 Task: Find connections with filter location Tournai with filter topic #lawstudentswith filter profile language French with filter current company Vansh Consulting with filter school Delhi Public School - Bangalore South with filter industry Movies and Sound Recording with filter service category SupportTechnical Writing with filter keywords title Call Center Representative
Action: Mouse moved to (625, 110)
Screenshot: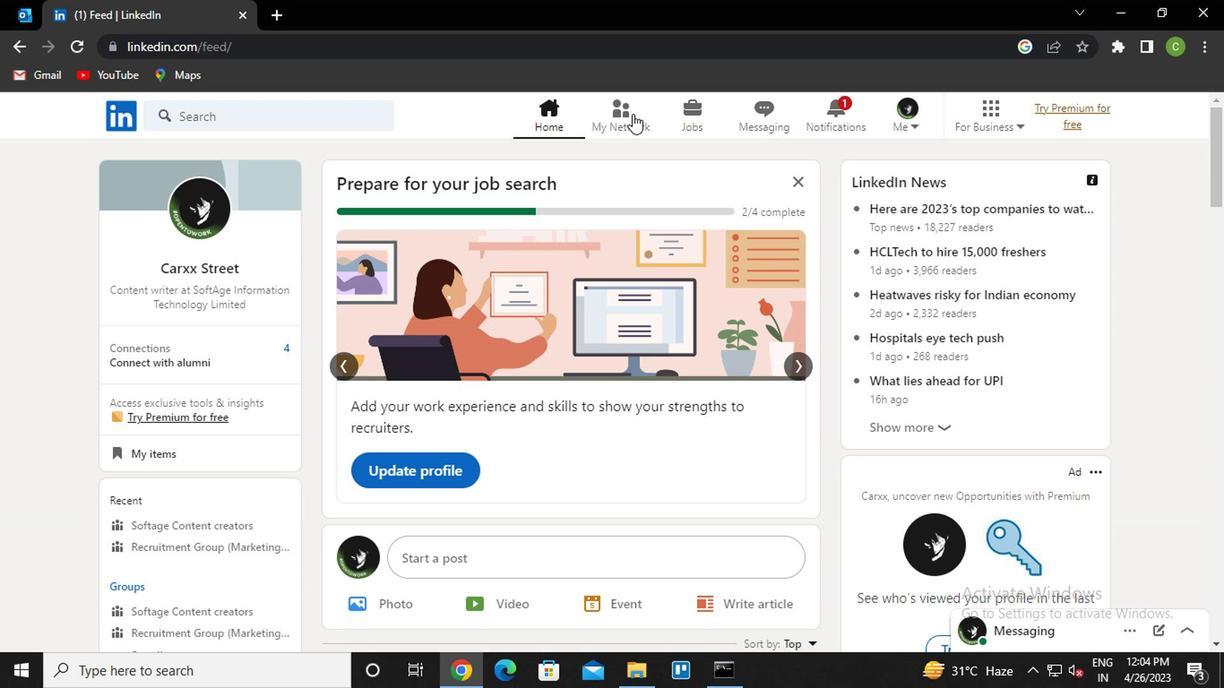 
Action: Mouse pressed left at (625, 110)
Screenshot: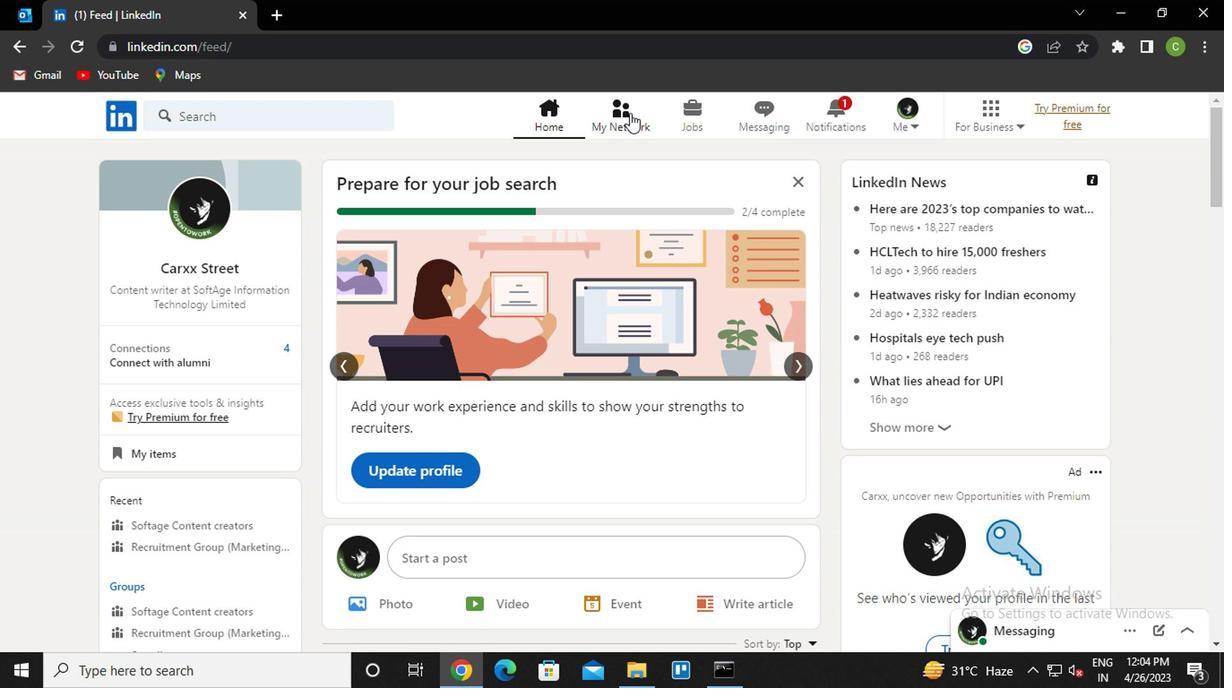 
Action: Mouse moved to (211, 215)
Screenshot: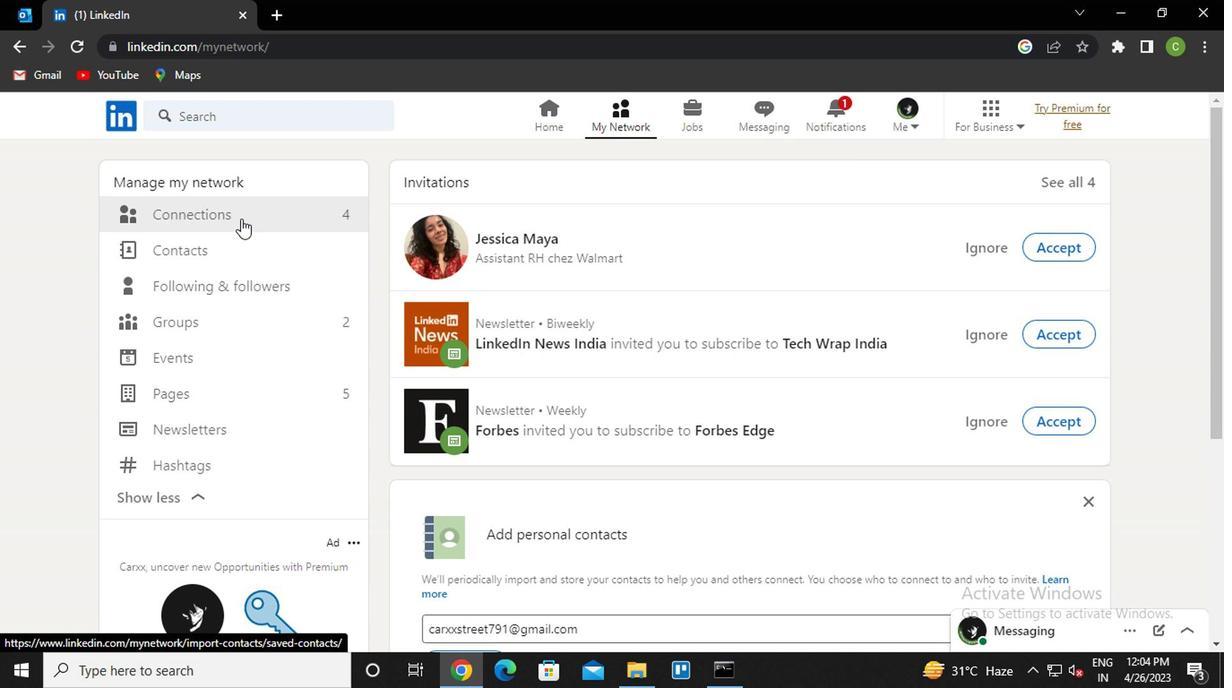 
Action: Mouse pressed left at (211, 215)
Screenshot: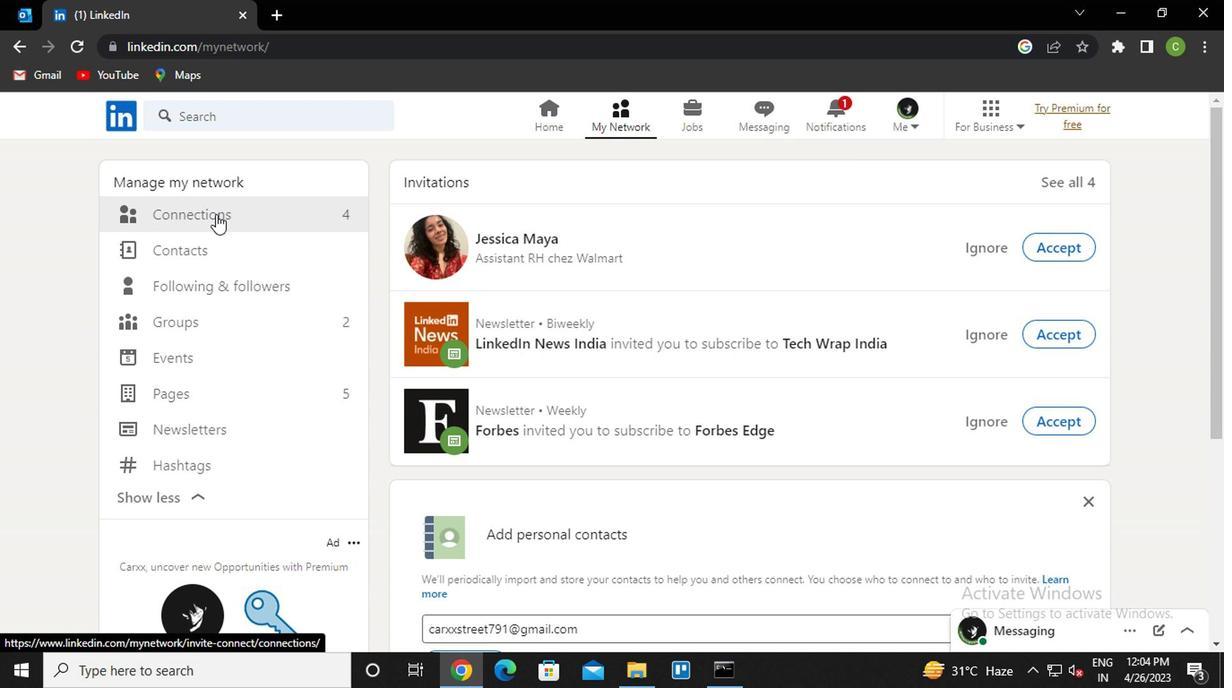 
Action: Mouse moved to (778, 211)
Screenshot: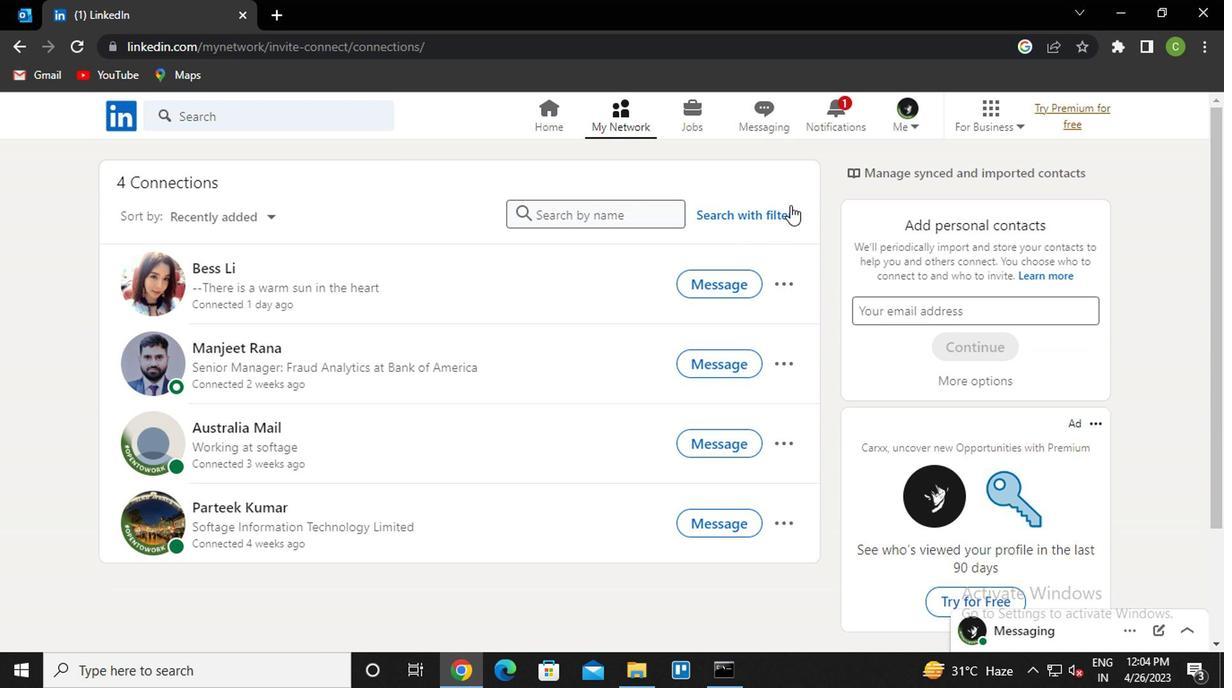
Action: Mouse pressed left at (778, 211)
Screenshot: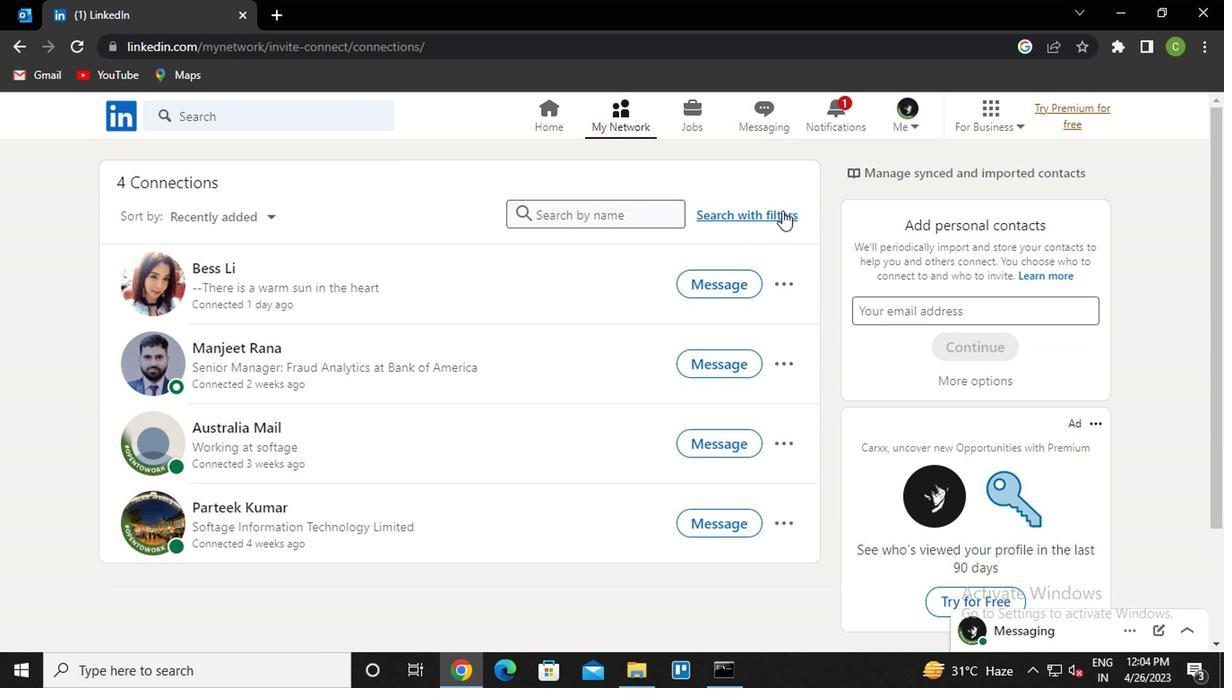 
Action: Mouse moved to (586, 167)
Screenshot: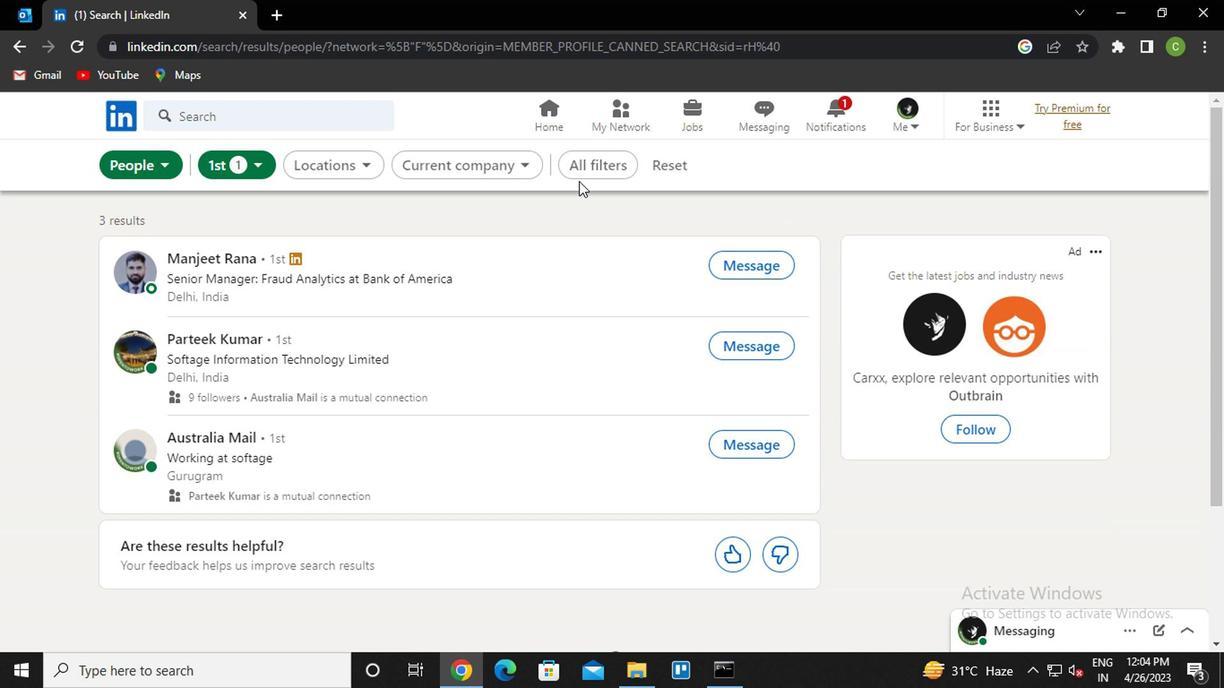 
Action: Mouse pressed left at (586, 167)
Screenshot: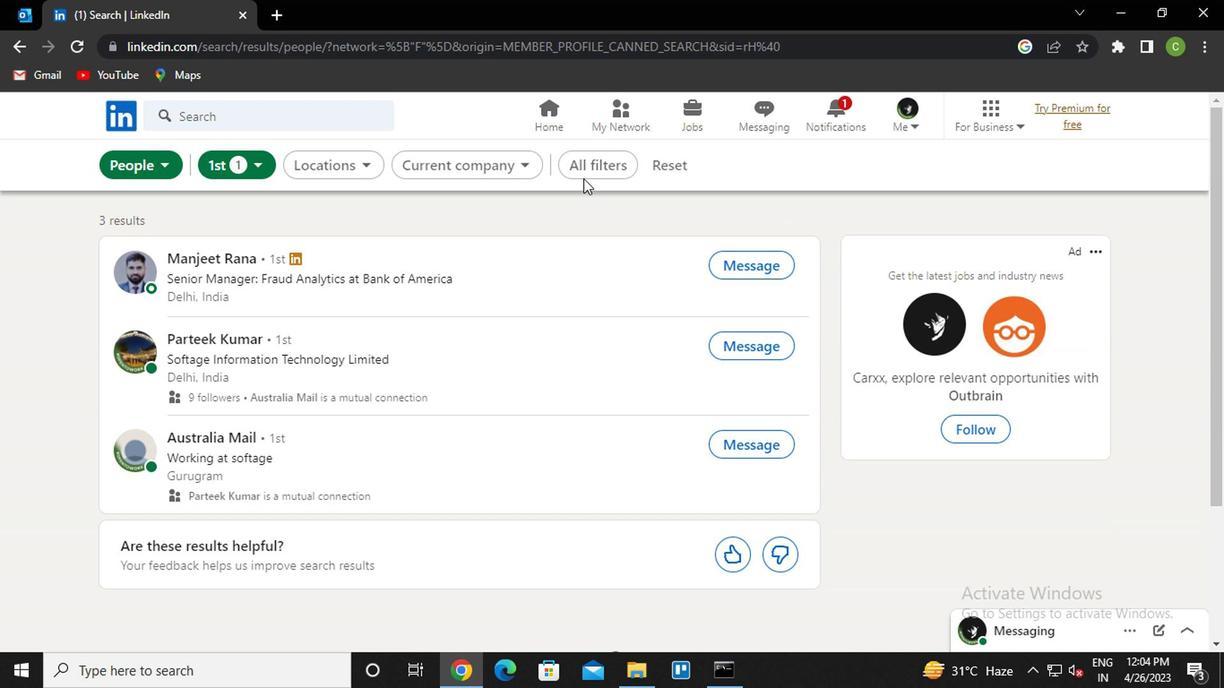 
Action: Mouse moved to (1030, 465)
Screenshot: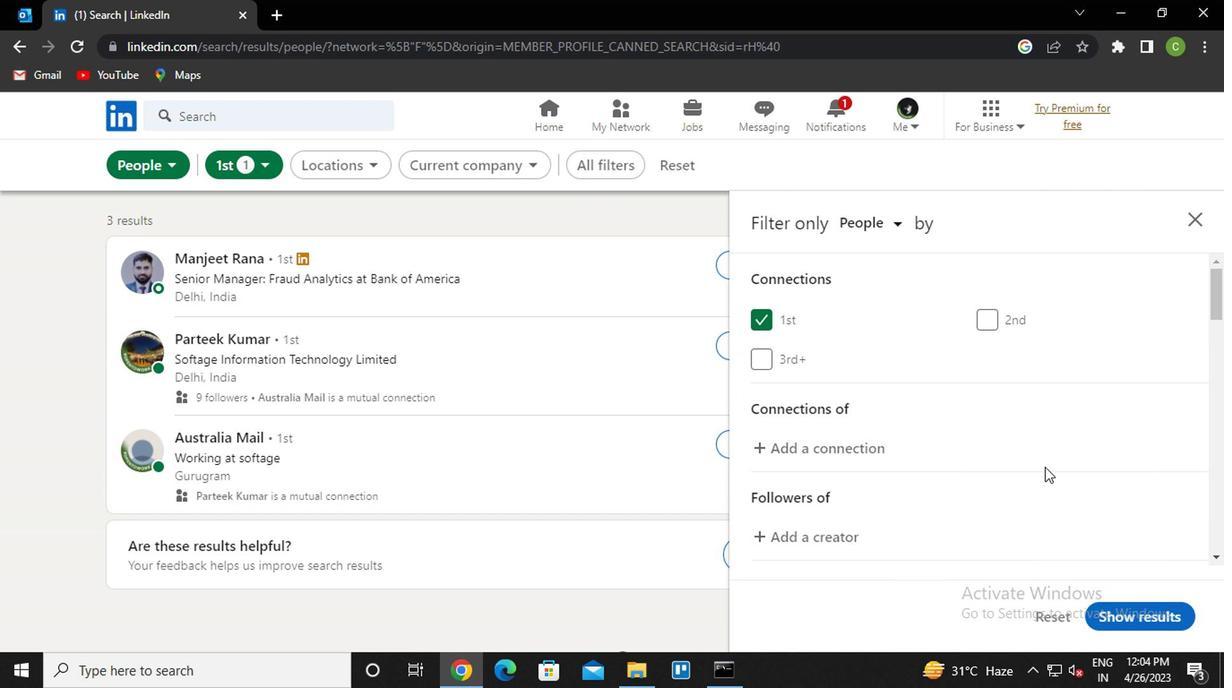 
Action: Mouse scrolled (1030, 464) with delta (0, 0)
Screenshot: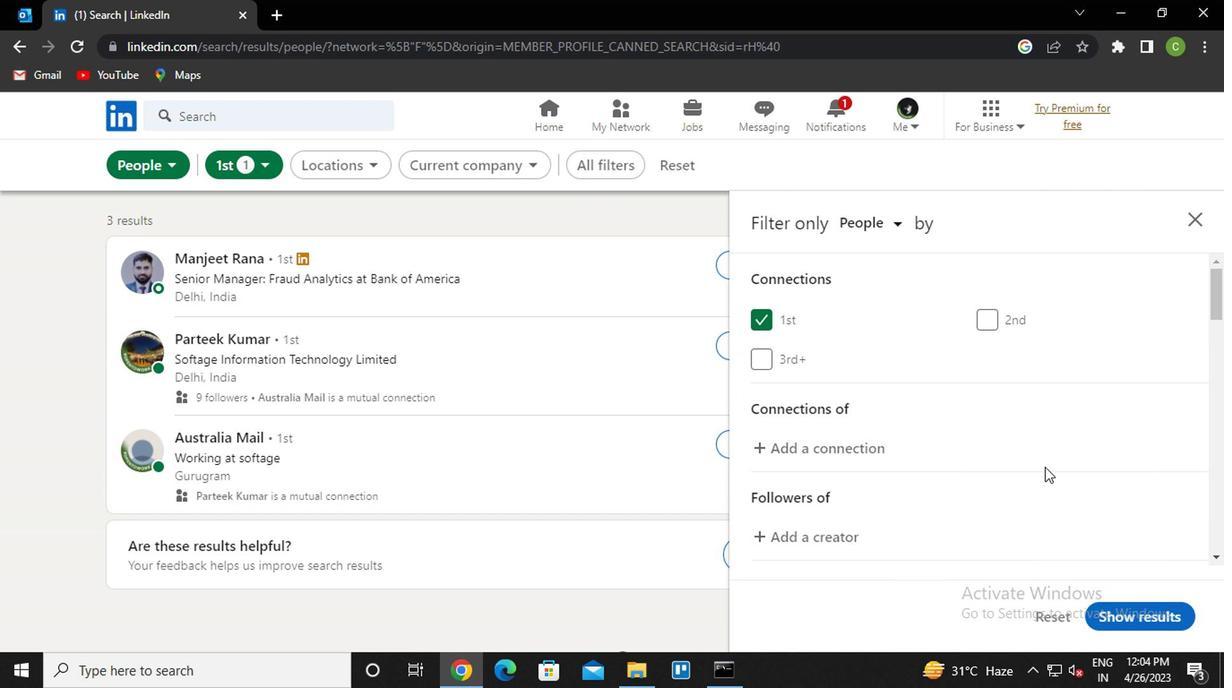 
Action: Mouse moved to (1028, 465)
Screenshot: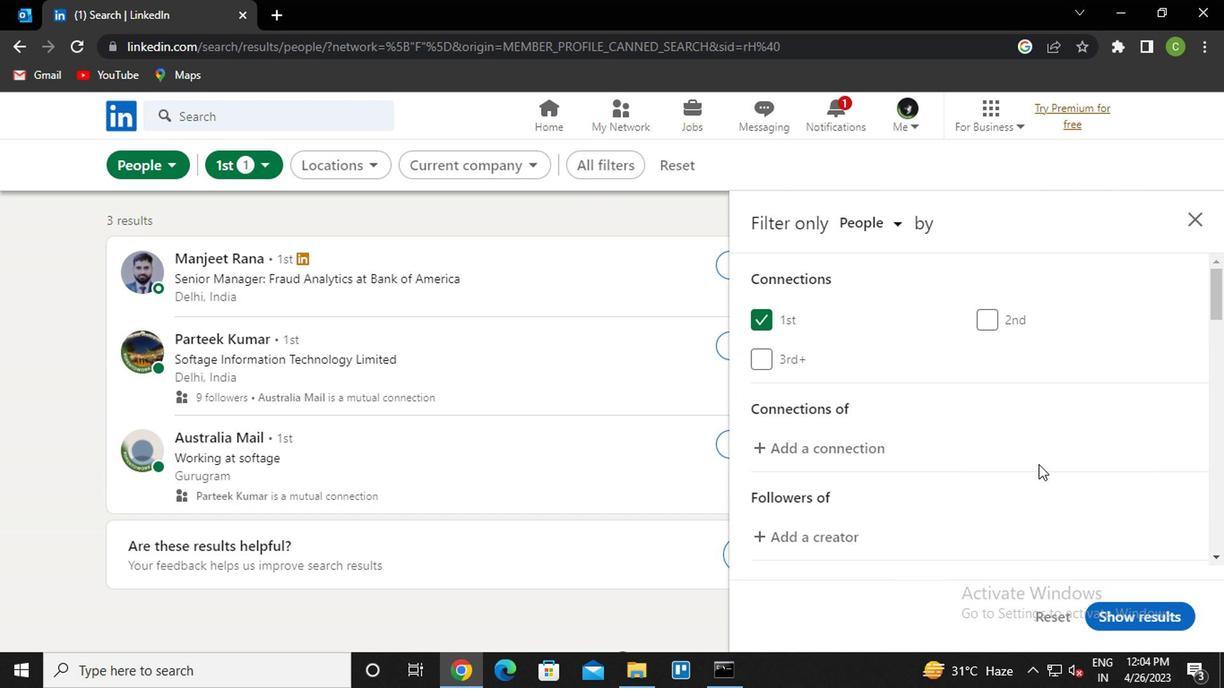 
Action: Mouse scrolled (1028, 464) with delta (0, 0)
Screenshot: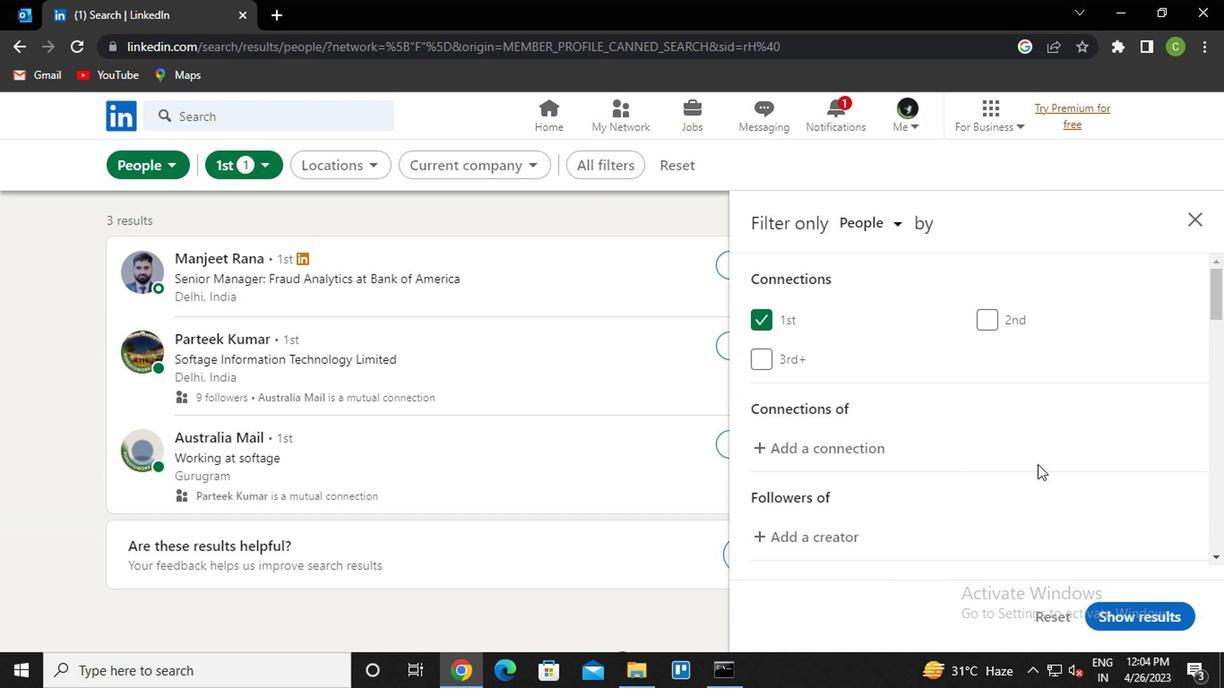 
Action: Mouse moved to (1021, 484)
Screenshot: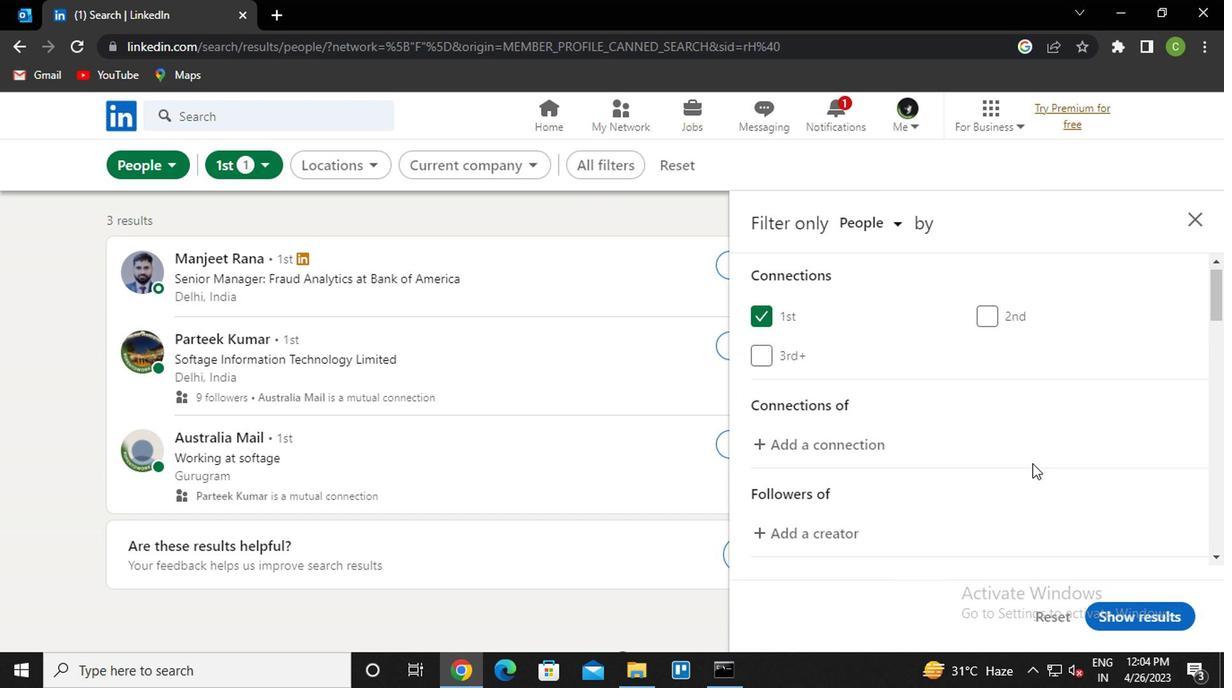 
Action: Mouse scrolled (1021, 482) with delta (0, -1)
Screenshot: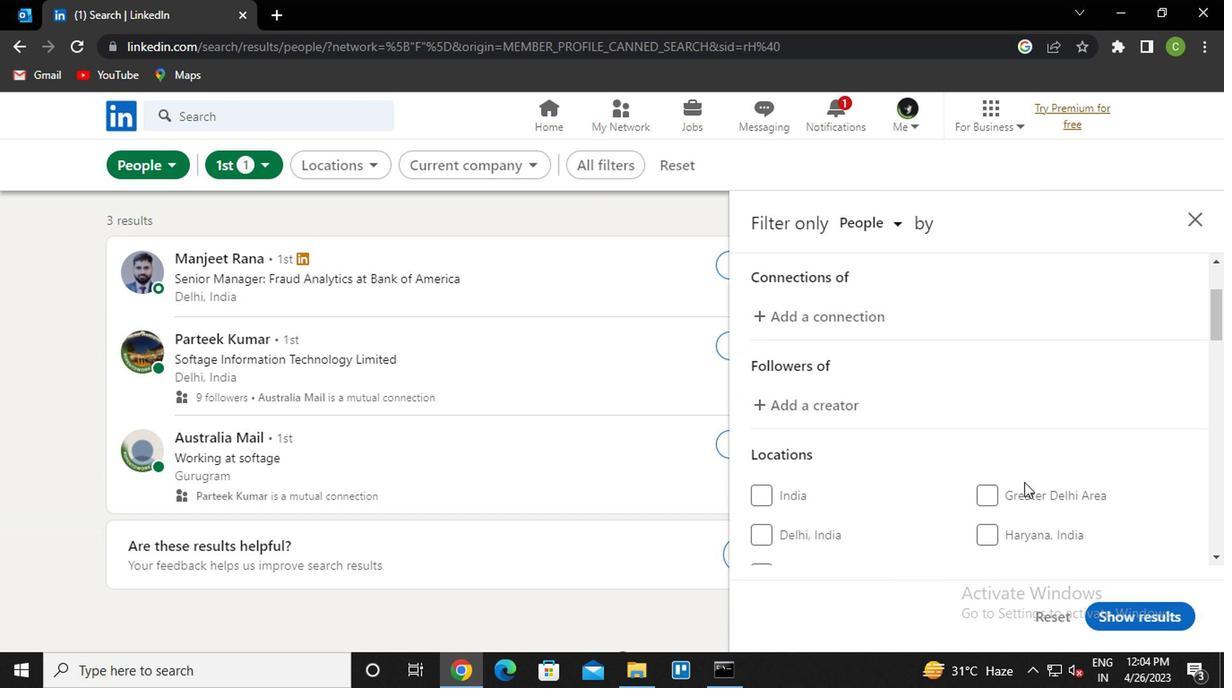 
Action: Mouse moved to (1039, 442)
Screenshot: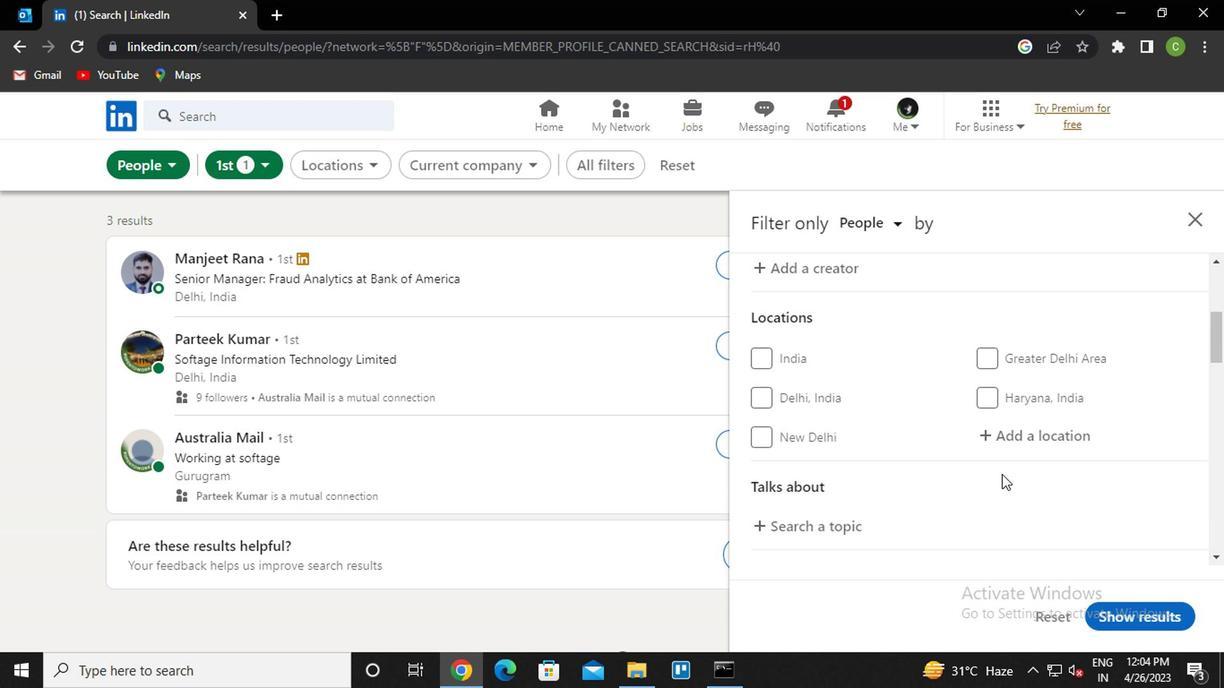 
Action: Mouse pressed left at (1039, 442)
Screenshot: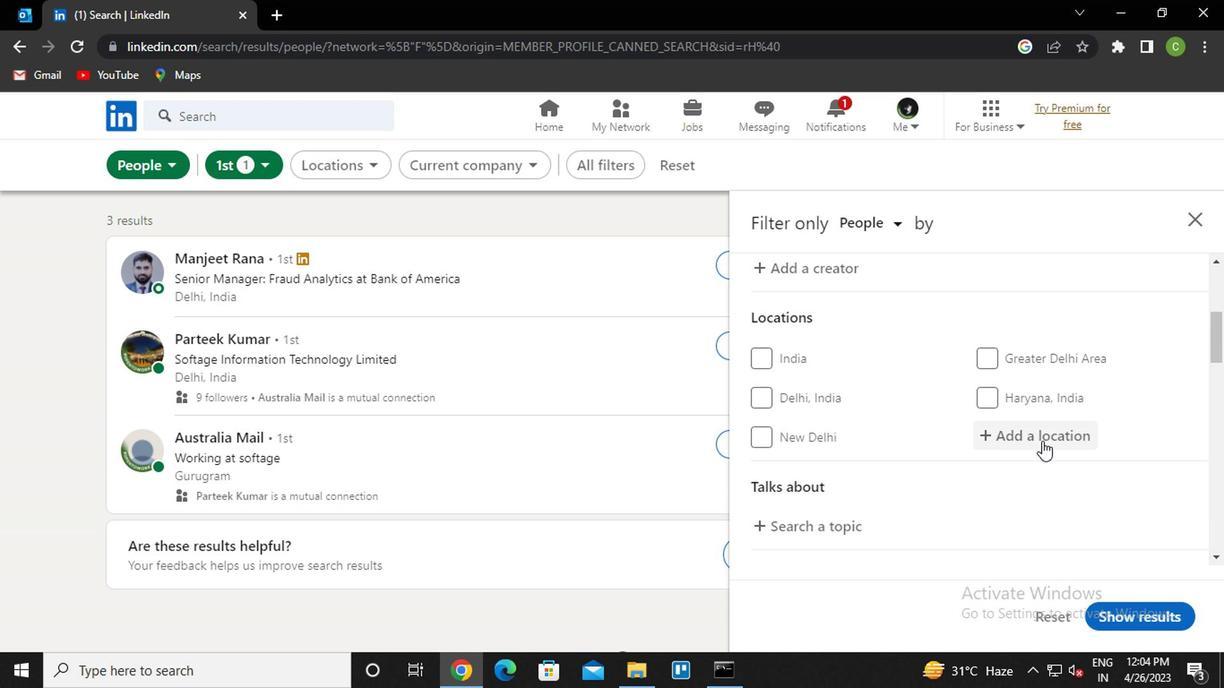
Action: Mouse moved to (1039, 442)
Screenshot: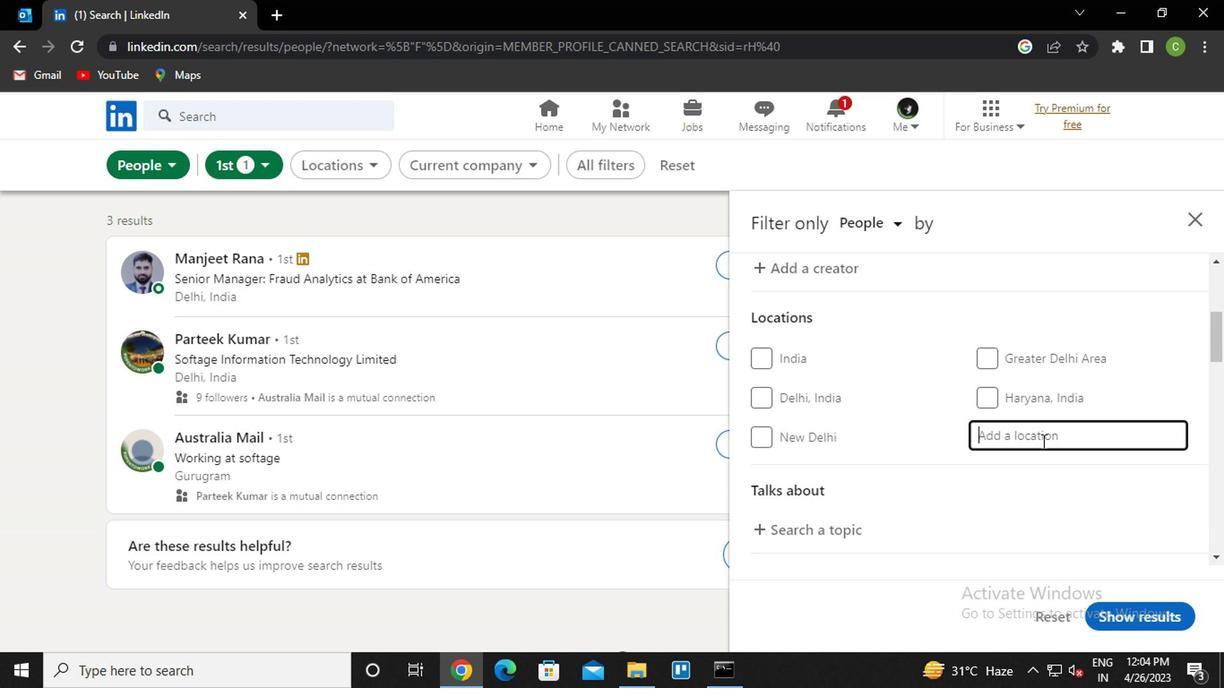 
Action: Key pressed t<Key.caps_lock>ournai<Key.down><Key.enter>
Screenshot: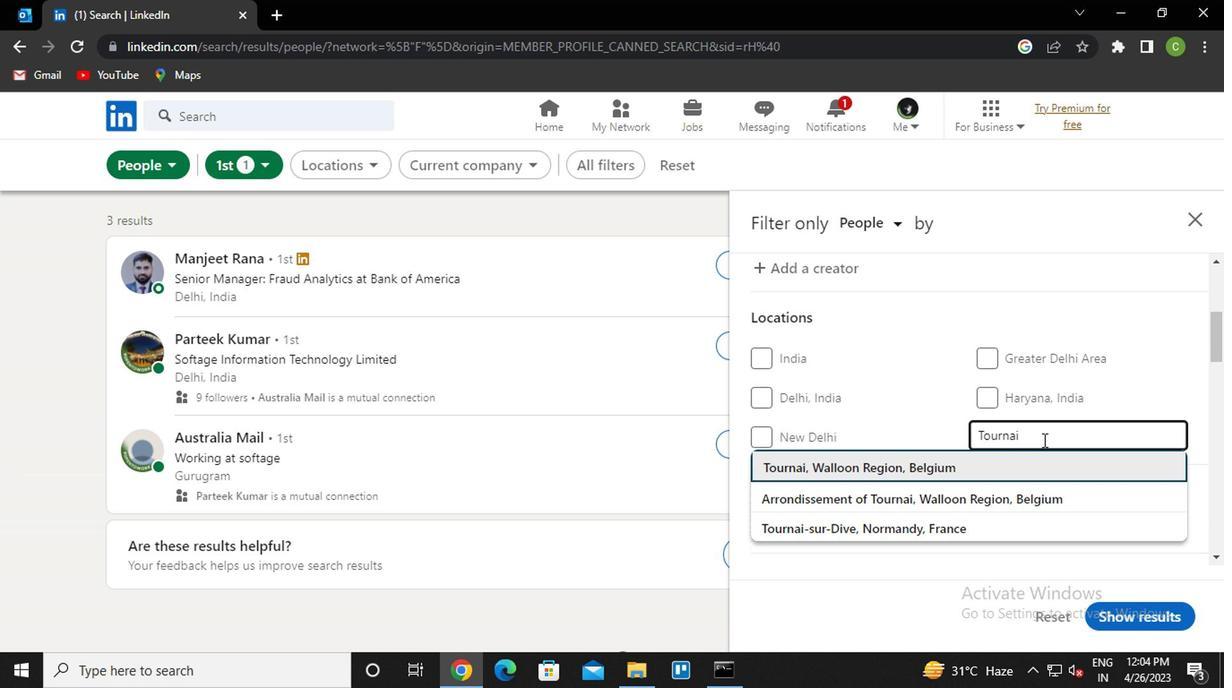 
Action: Mouse moved to (1034, 444)
Screenshot: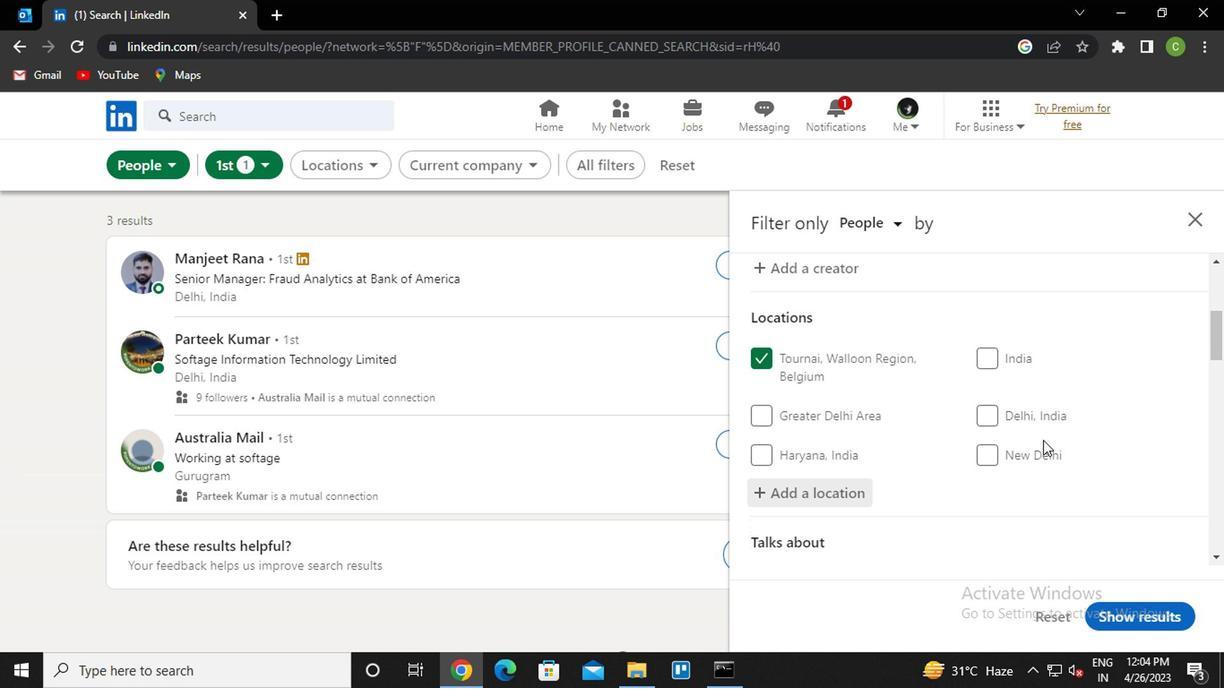 
Action: Mouse scrolled (1034, 443) with delta (0, -1)
Screenshot: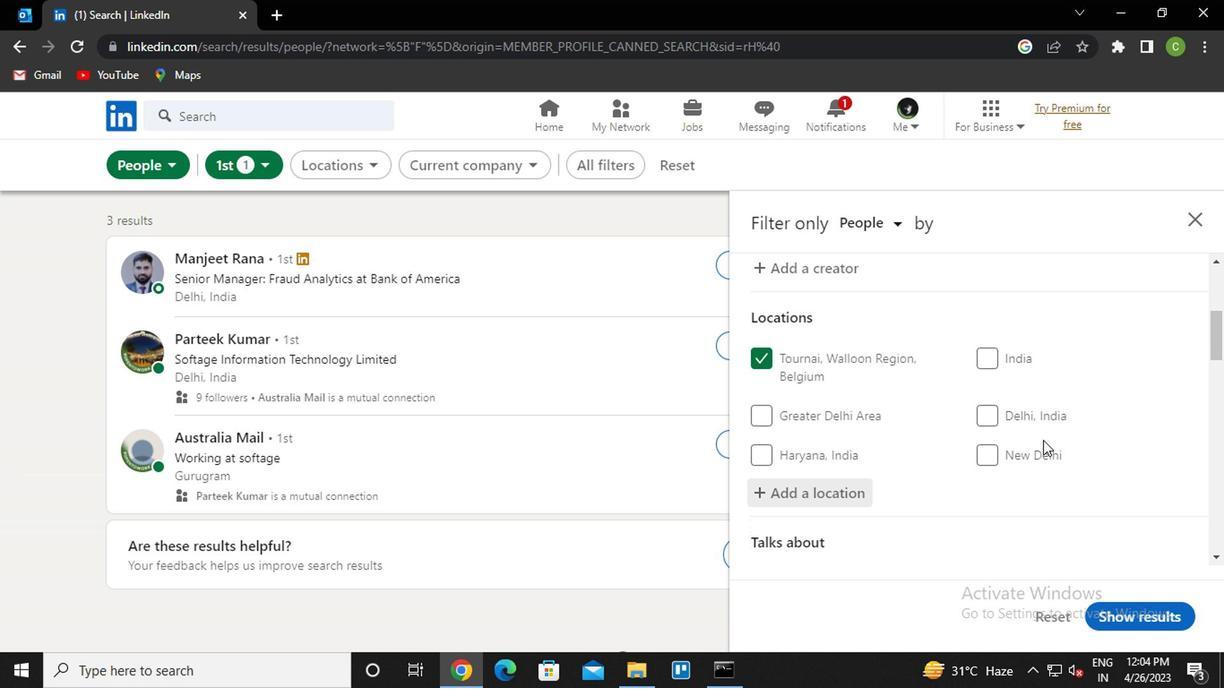 
Action: Mouse scrolled (1034, 443) with delta (0, -1)
Screenshot: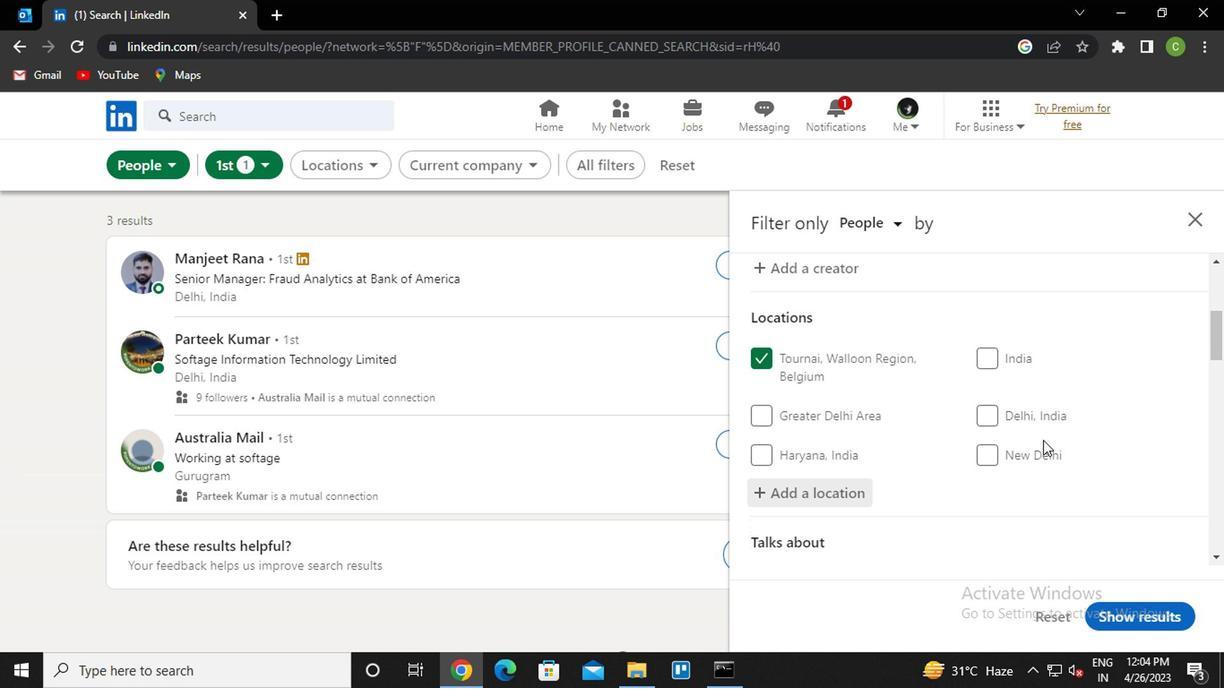 
Action: Mouse moved to (1033, 445)
Screenshot: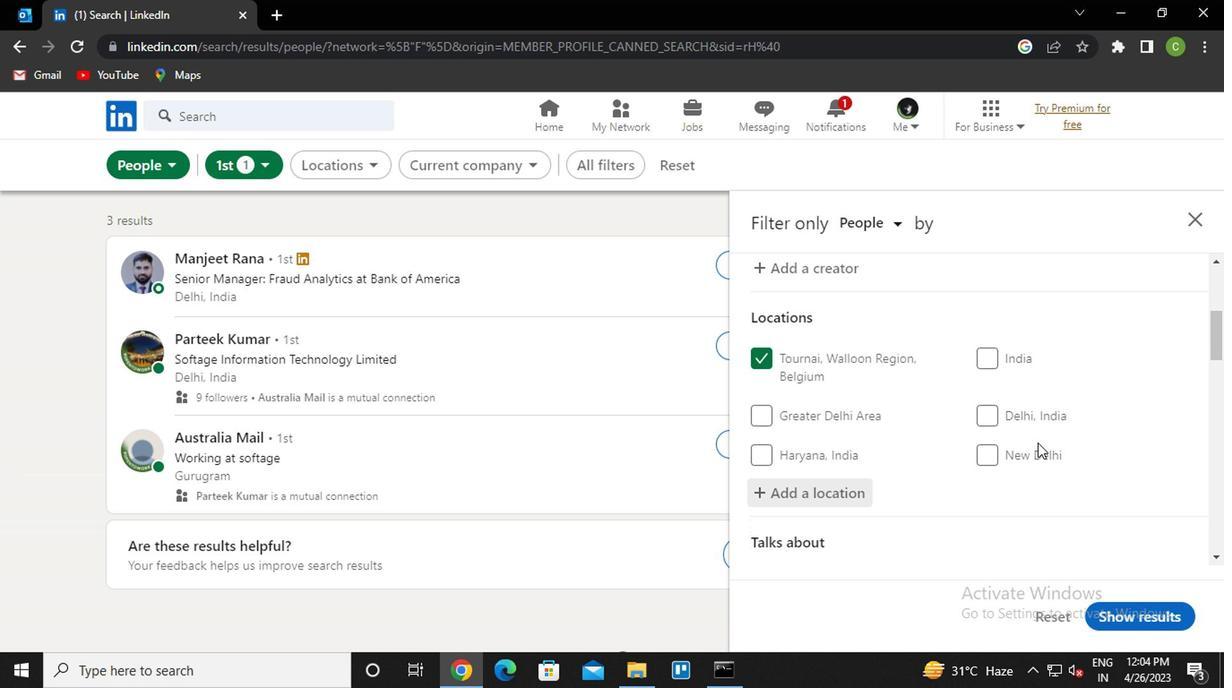 
Action: Mouse scrolled (1033, 444) with delta (0, 0)
Screenshot: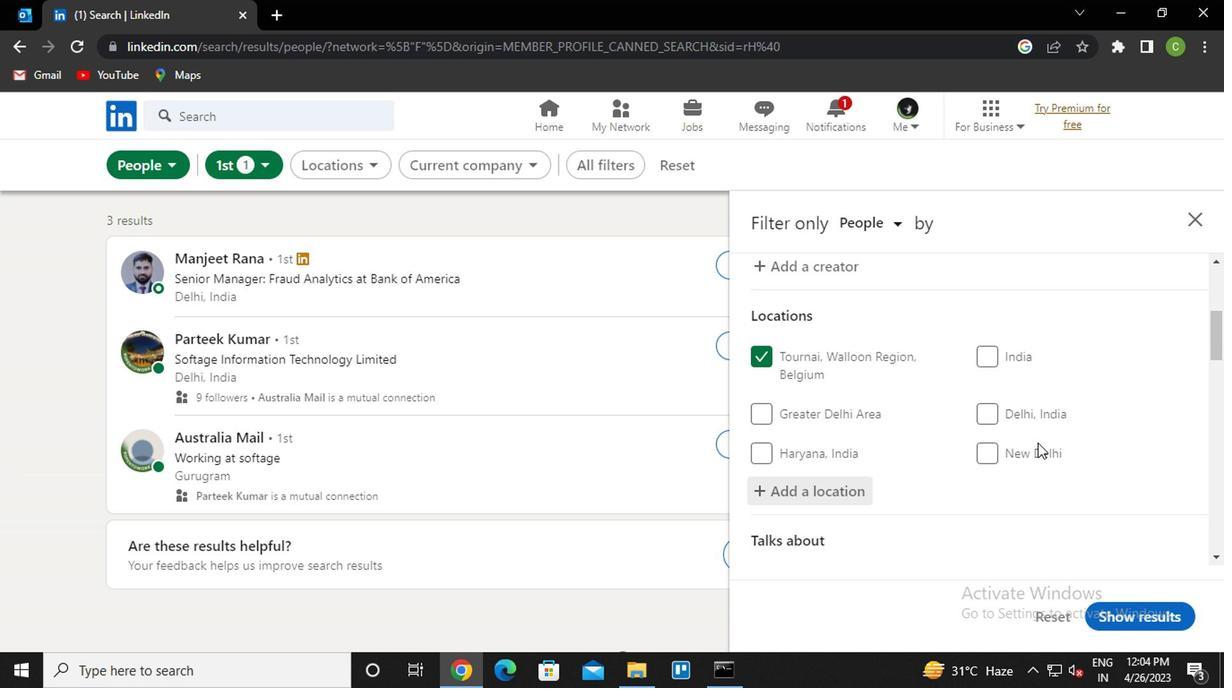 
Action: Mouse moved to (803, 313)
Screenshot: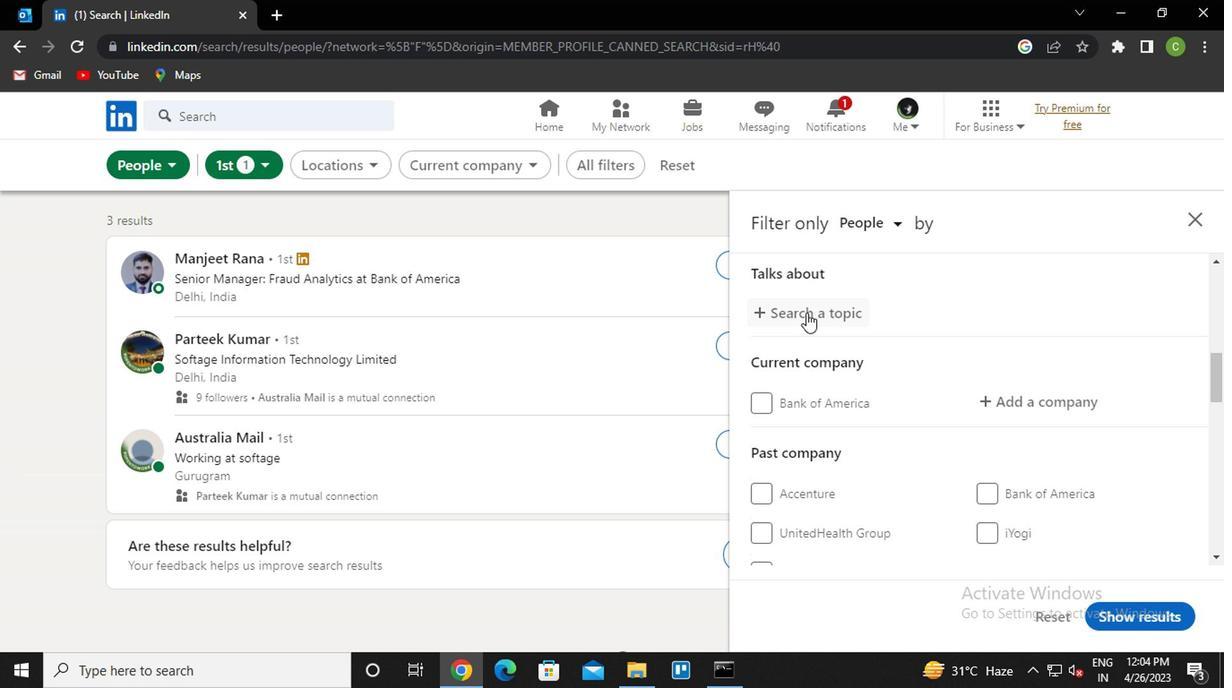
Action: Mouse pressed left at (803, 313)
Screenshot: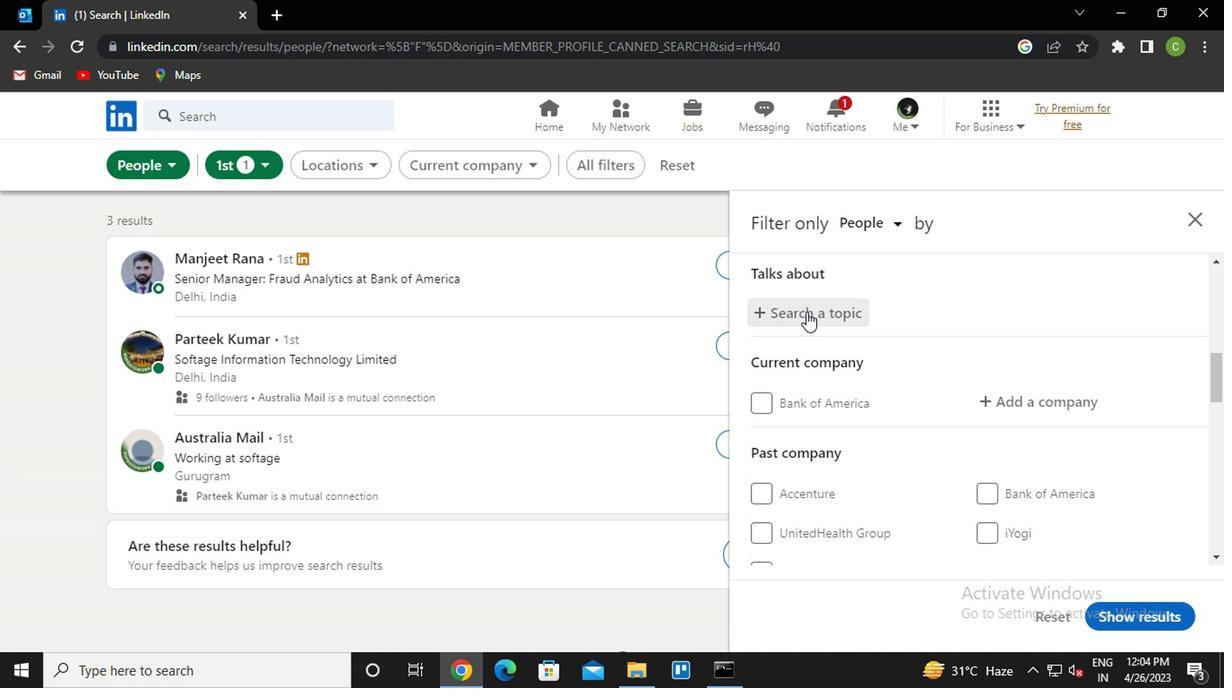 
Action: Mouse moved to (805, 311)
Screenshot: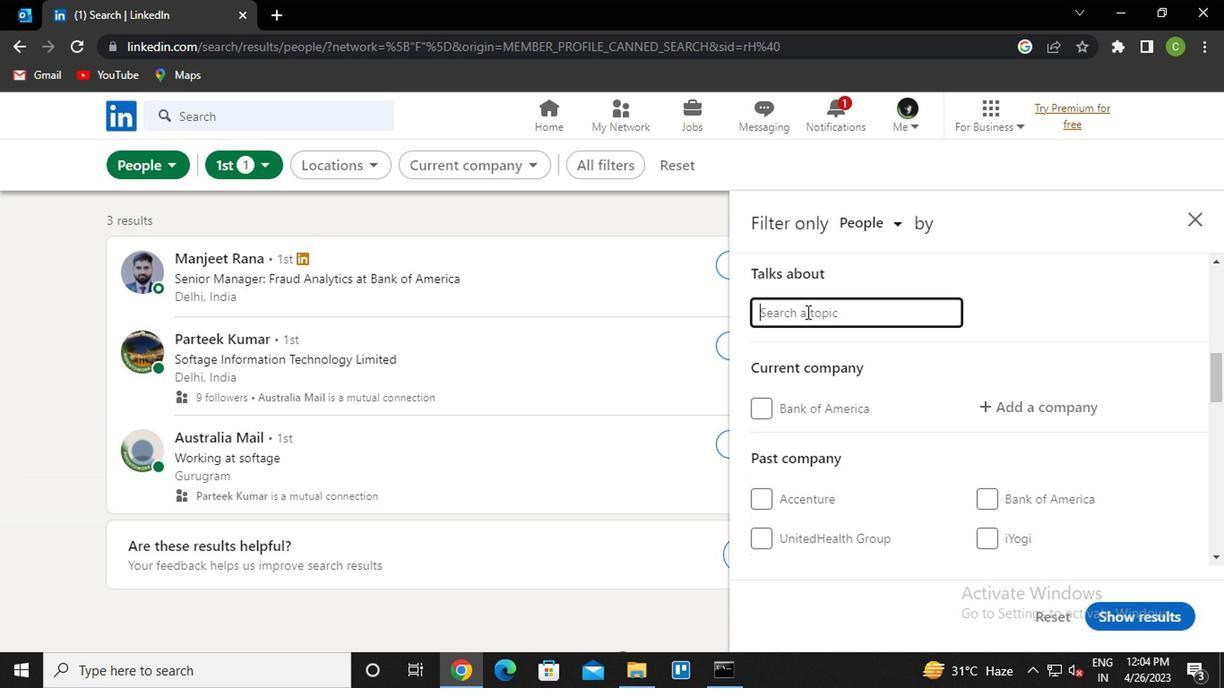 
Action: Key pressed <Key.caps_lock>l<Key.caps_lock>awyers<Key.down><Key.enter>
Screenshot: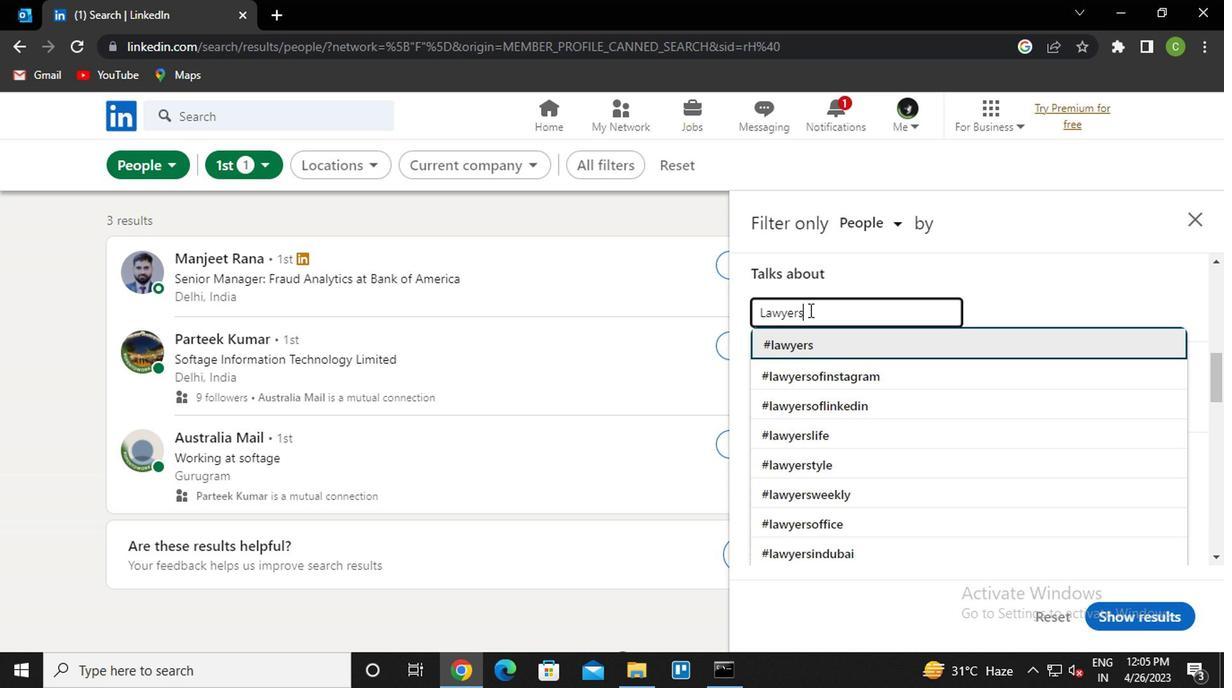 
Action: Mouse moved to (887, 302)
Screenshot: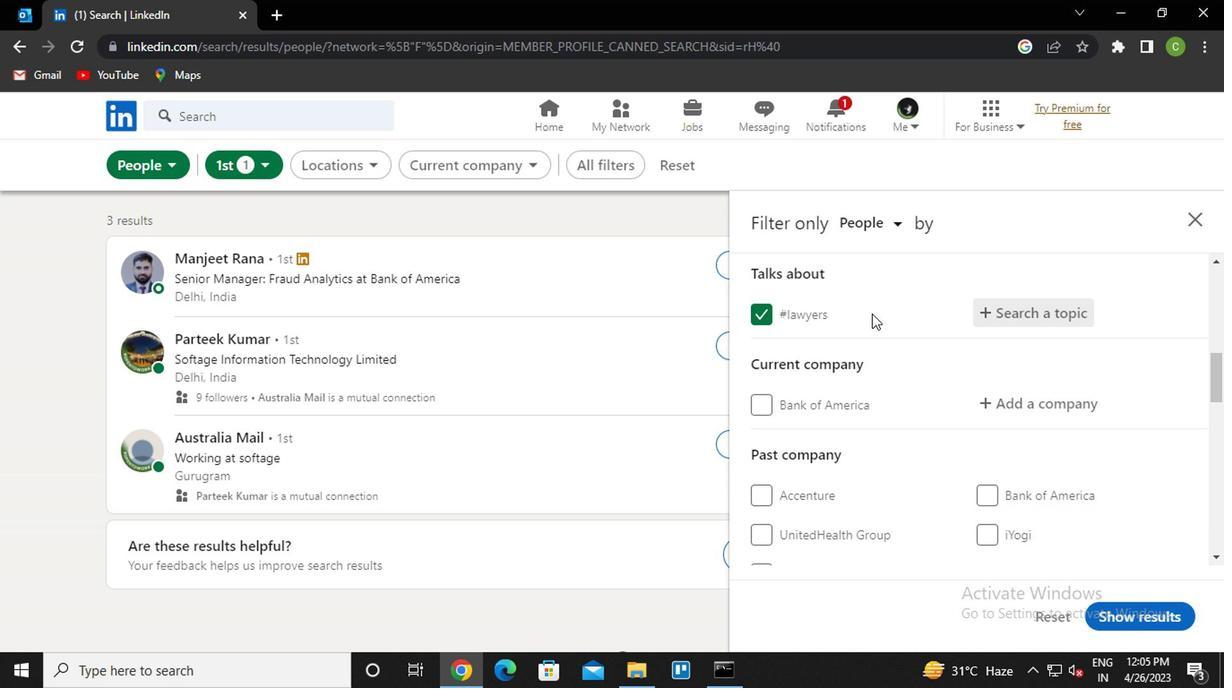 
Action: Mouse scrolled (887, 301) with delta (0, 0)
Screenshot: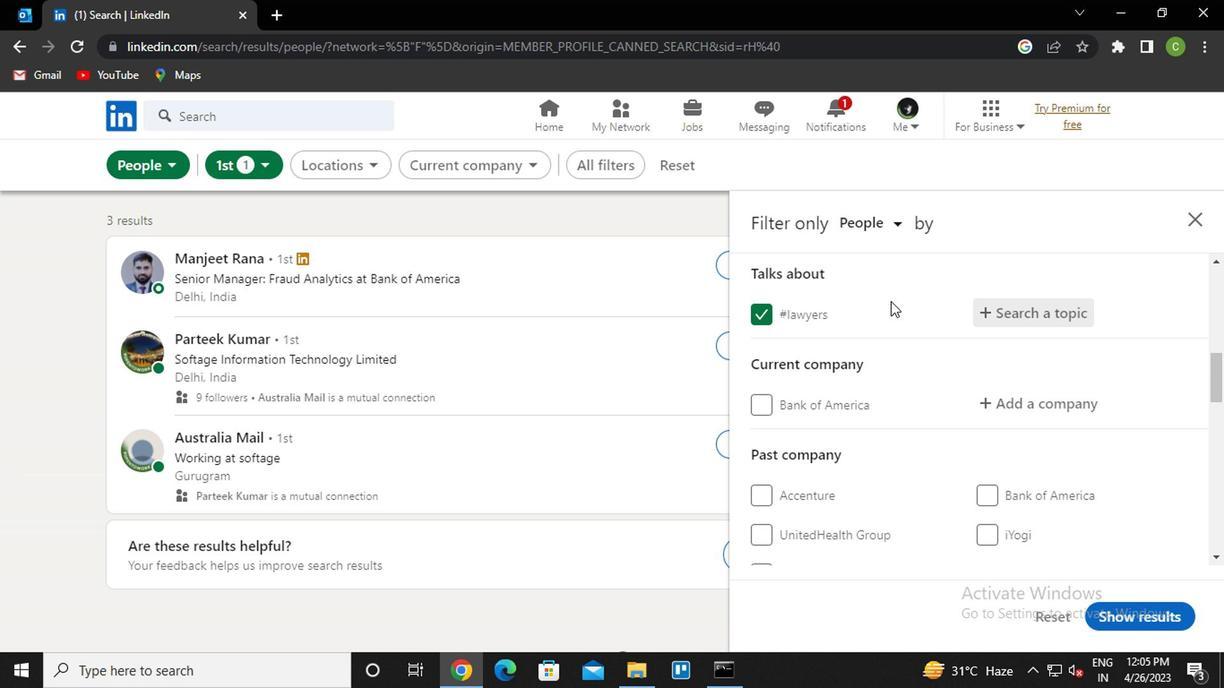 
Action: Mouse scrolled (887, 301) with delta (0, 0)
Screenshot: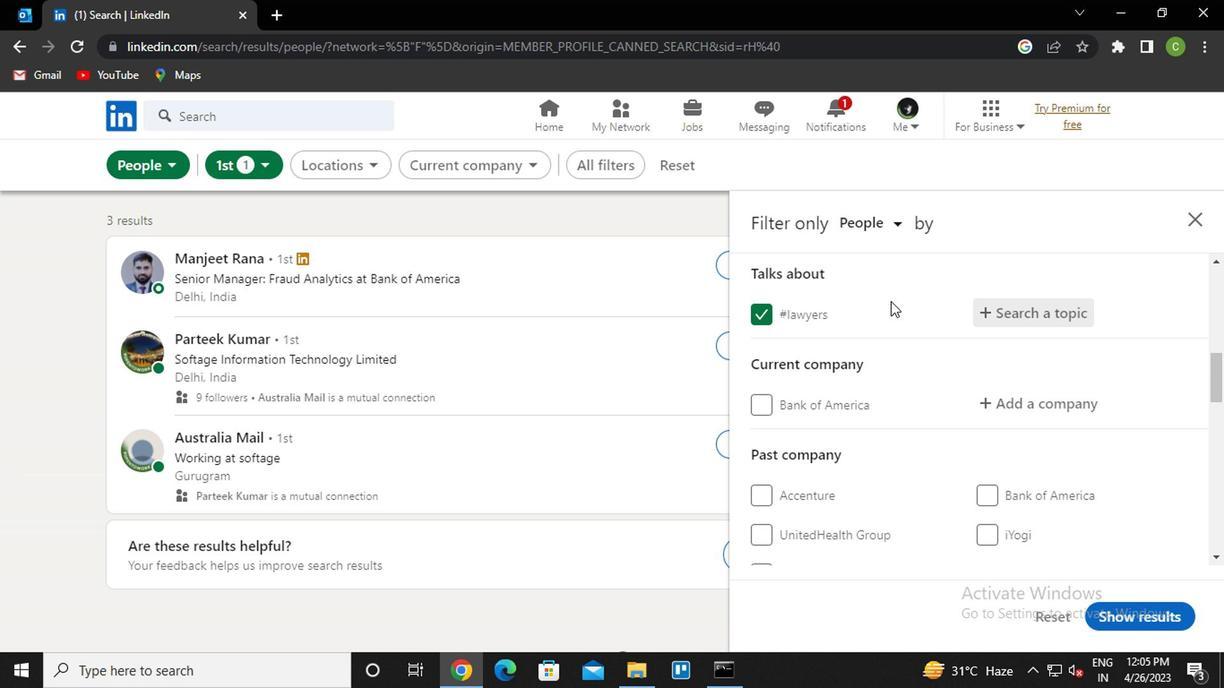 
Action: Mouse scrolled (887, 303) with delta (0, 1)
Screenshot: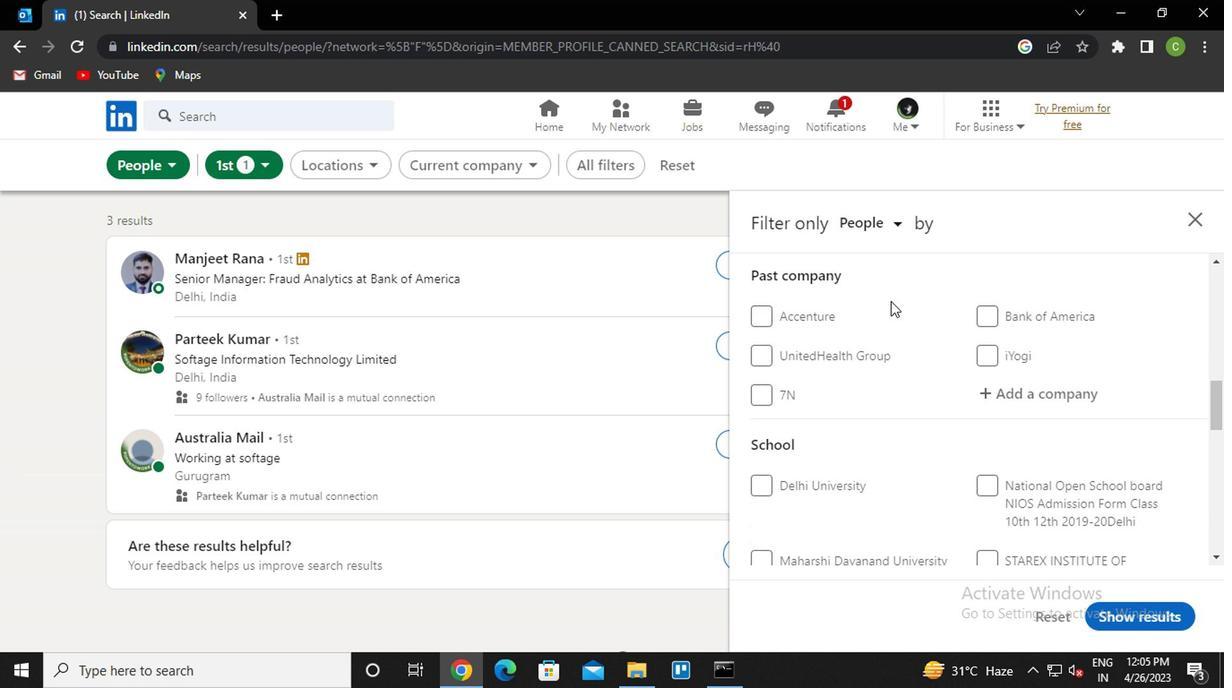 
Action: Mouse moved to (1002, 320)
Screenshot: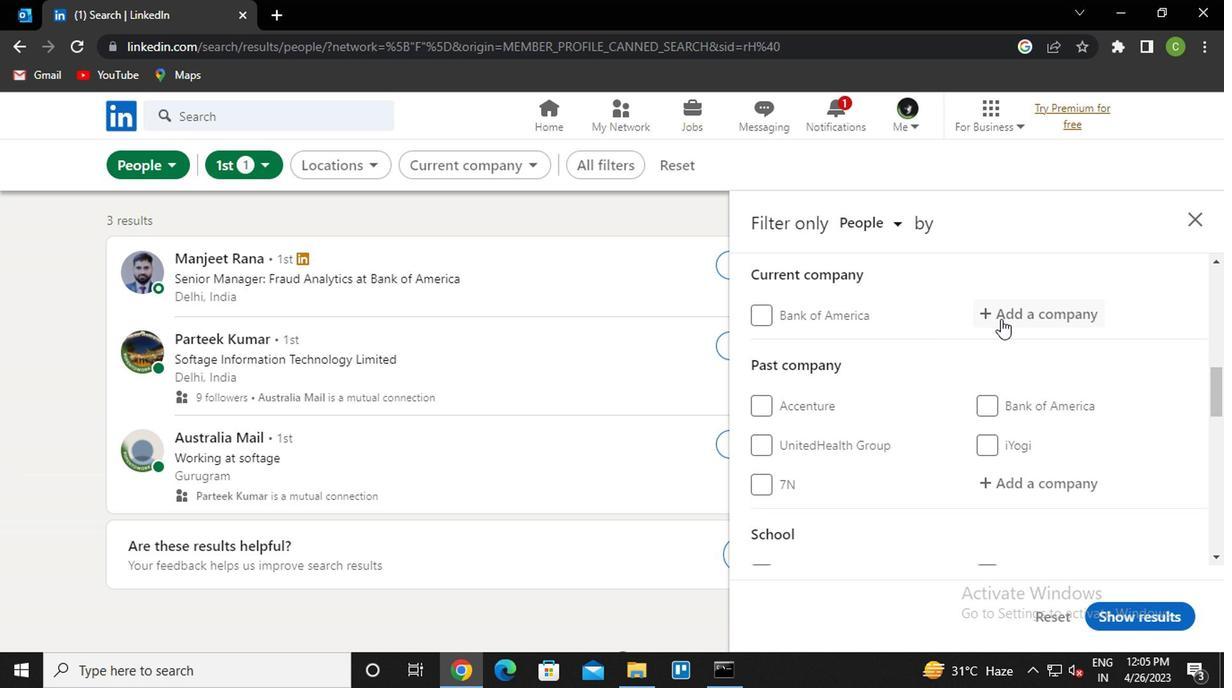 
Action: Mouse pressed left at (1002, 320)
Screenshot: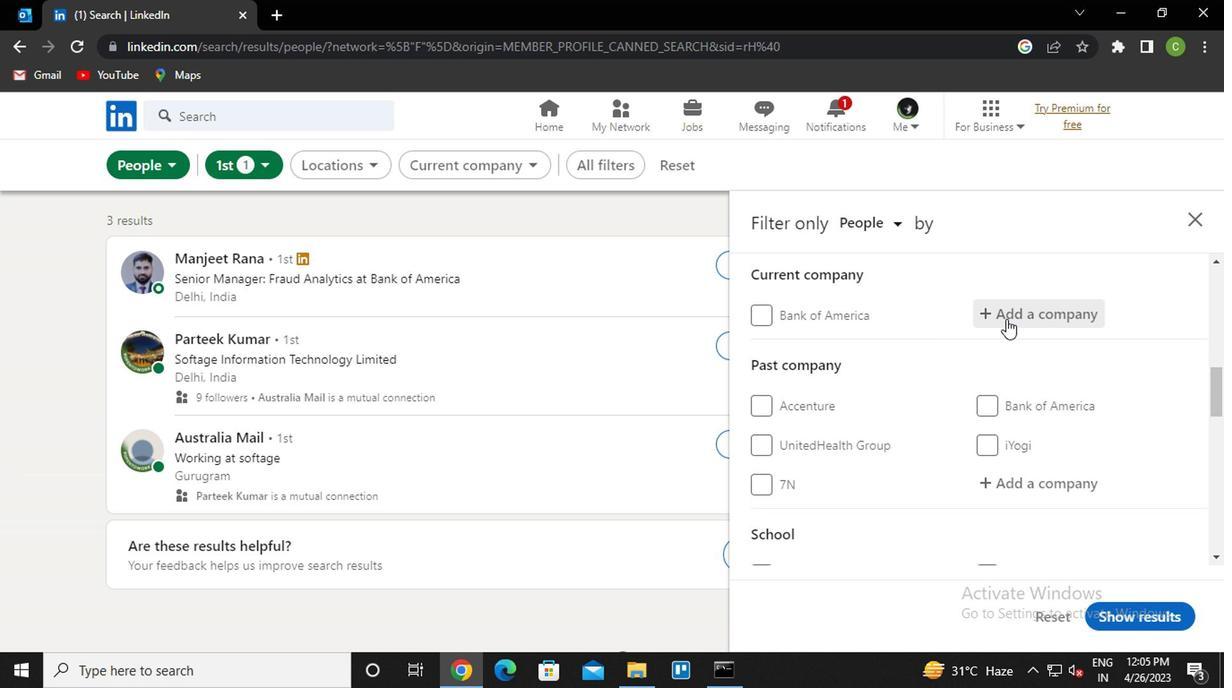 
Action: Key pressed <Key.caps_lock>v<Key.caps_lock>ansh<Key.space>consul<Key.down><Key.enter>
Screenshot: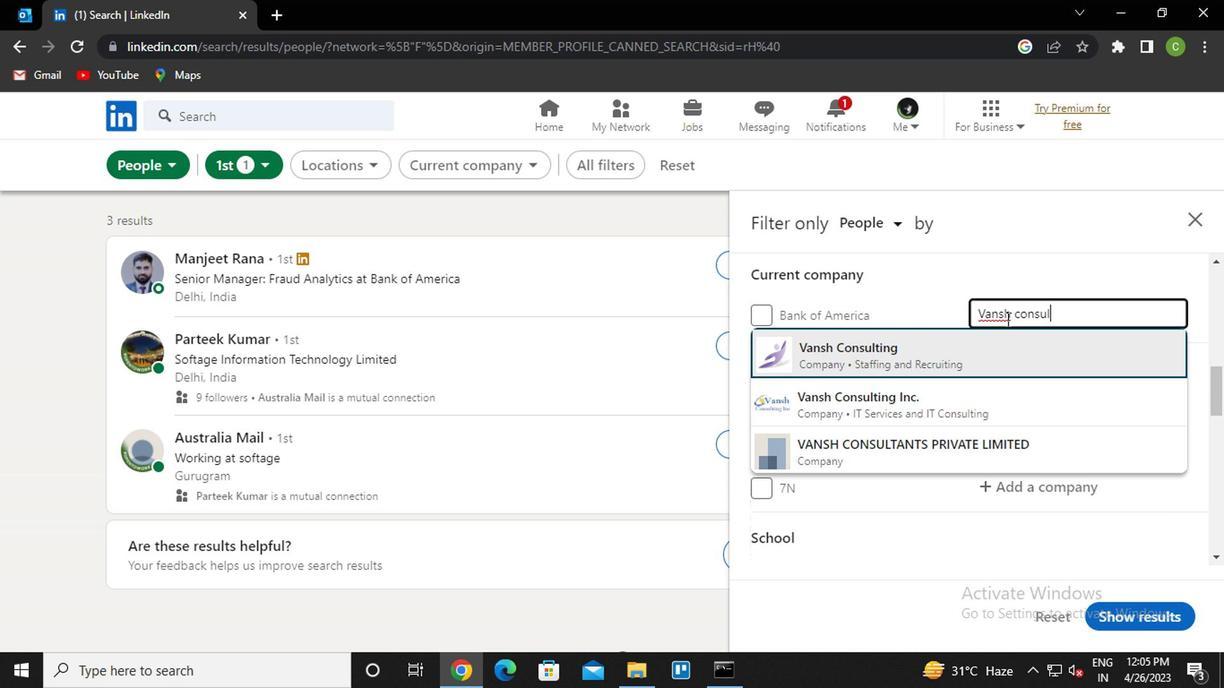 
Action: Mouse moved to (978, 343)
Screenshot: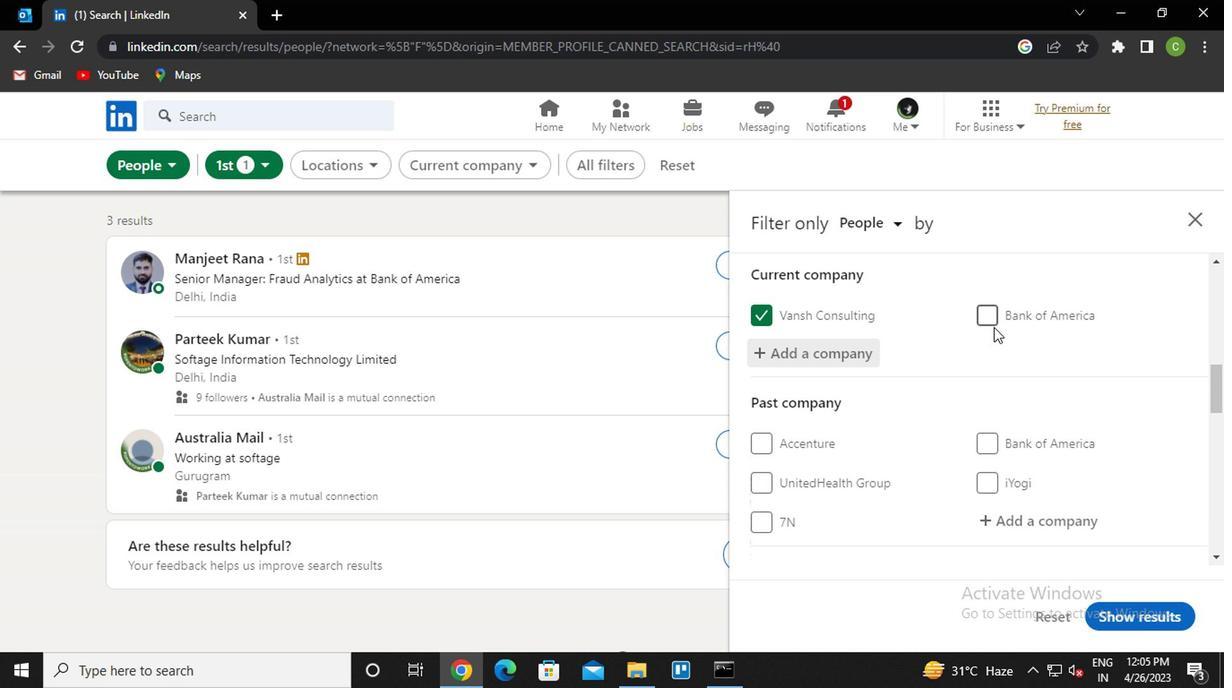 
Action: Mouse scrolled (978, 341) with delta (0, -1)
Screenshot: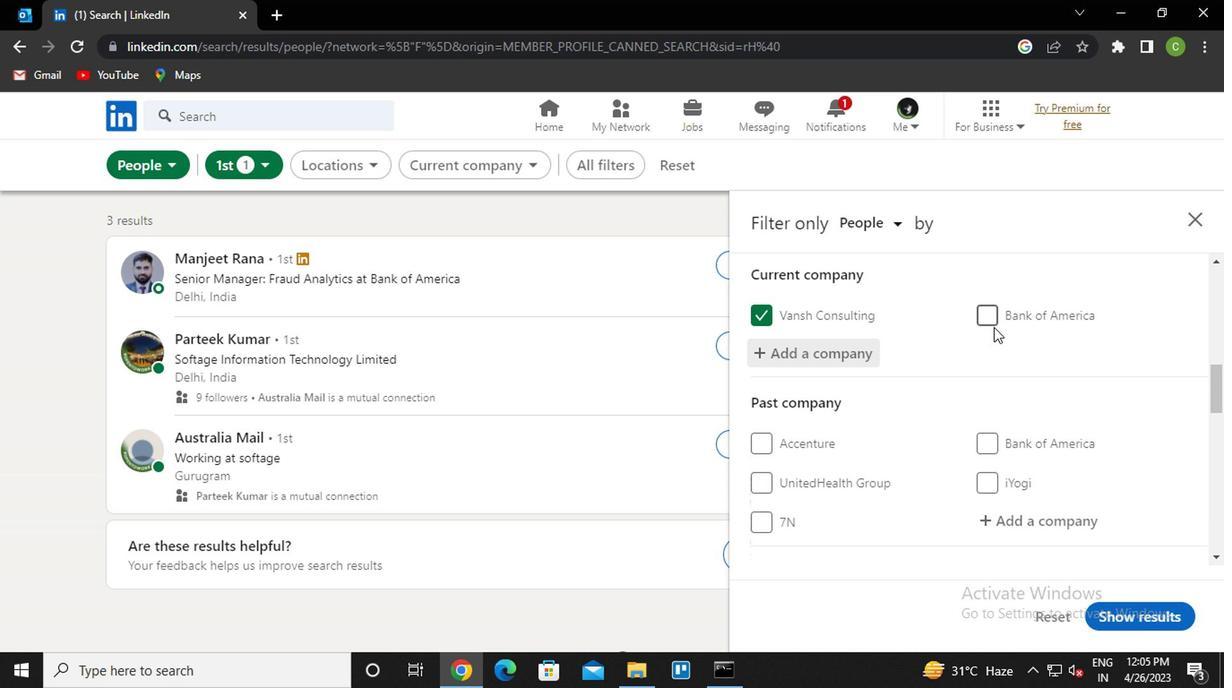 
Action: Mouse moved to (977, 385)
Screenshot: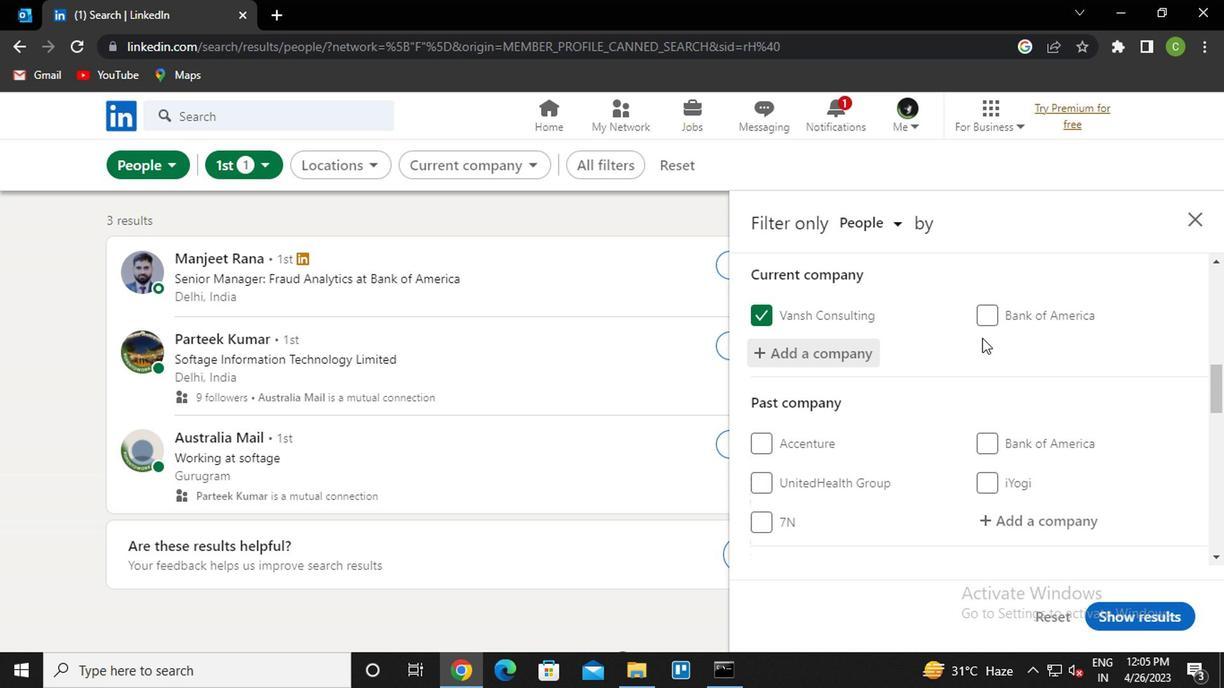 
Action: Mouse scrolled (977, 383) with delta (0, -1)
Screenshot: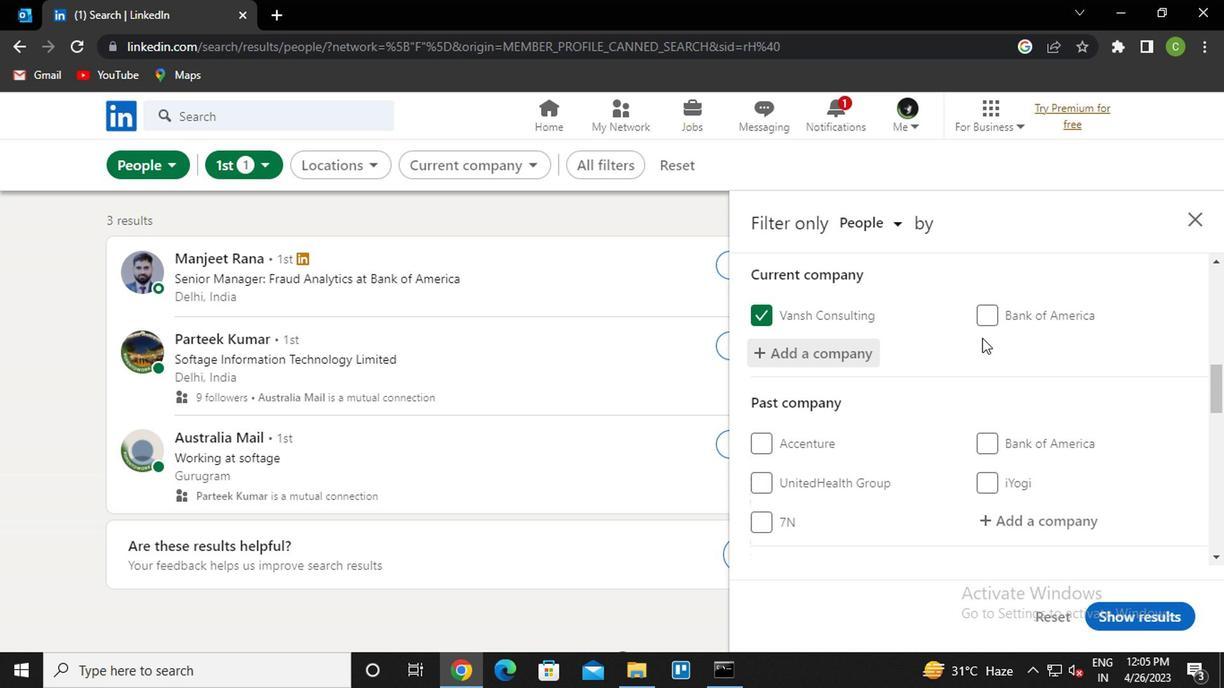 
Action: Mouse moved to (988, 378)
Screenshot: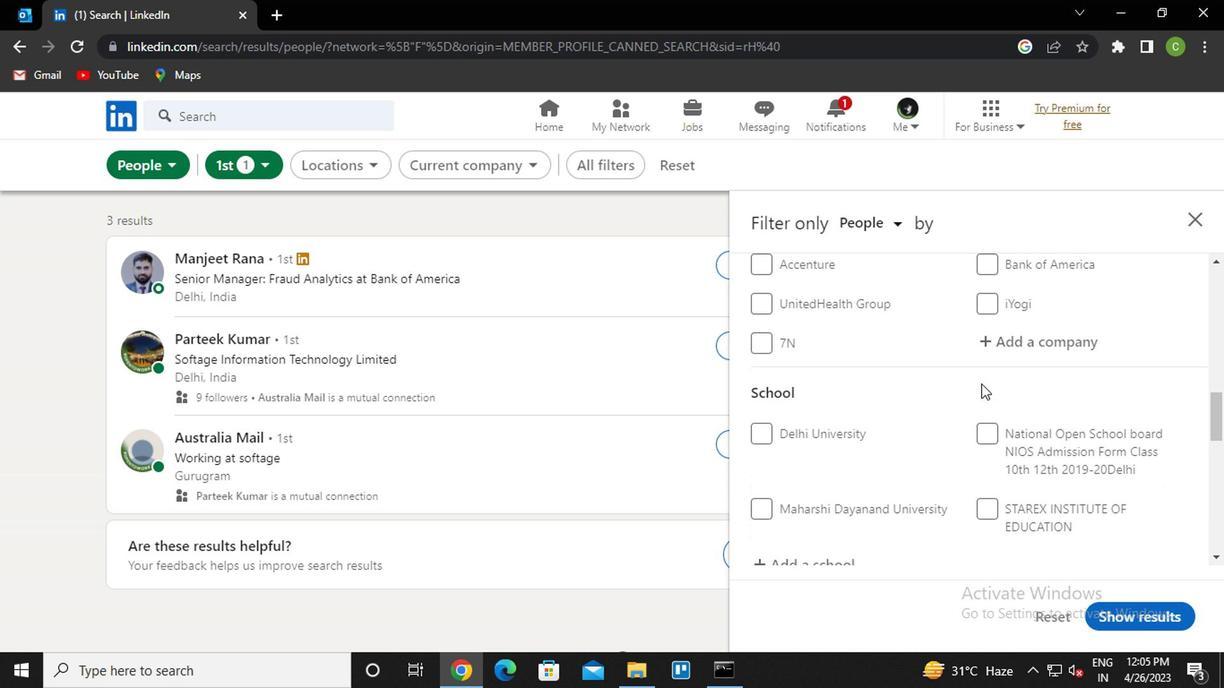 
Action: Mouse scrolled (988, 378) with delta (0, 0)
Screenshot: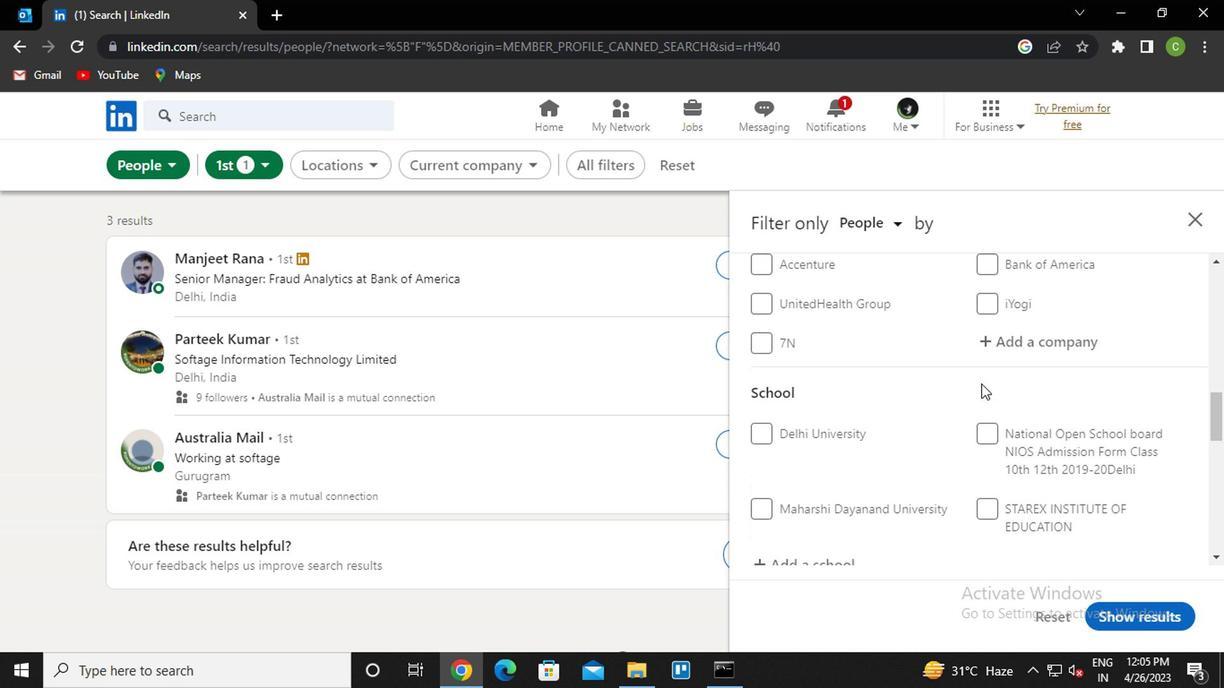
Action: Mouse moved to (992, 464)
Screenshot: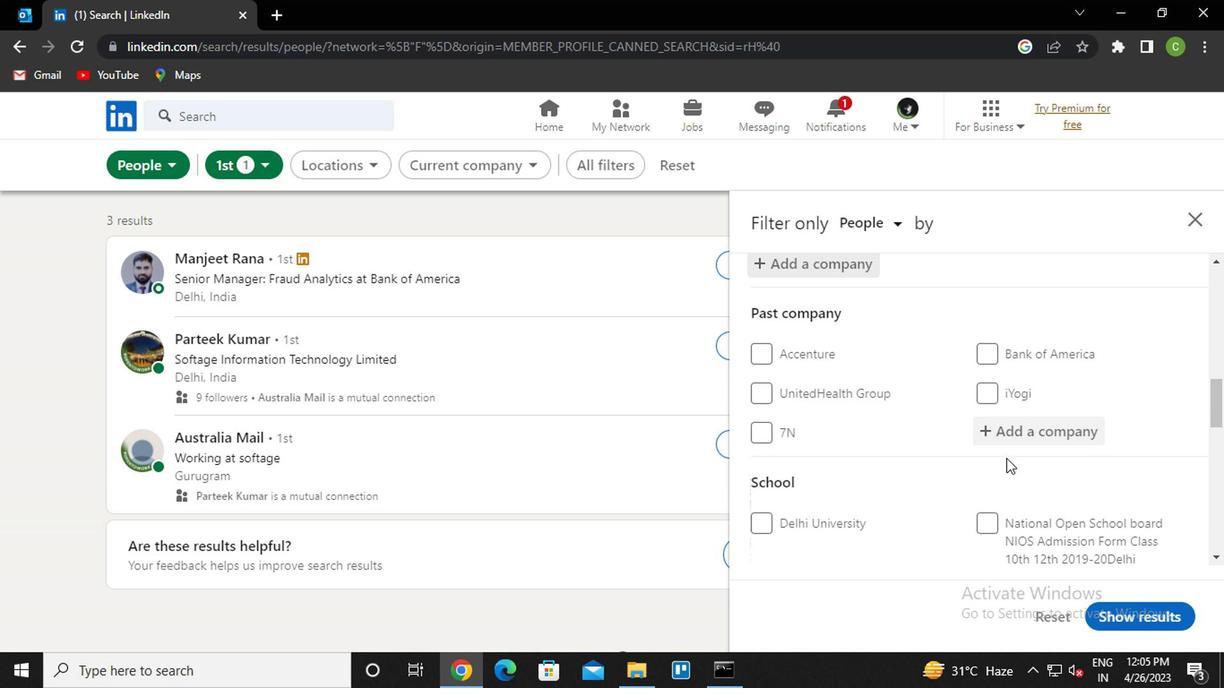 
Action: Mouse scrolled (992, 463) with delta (0, -1)
Screenshot: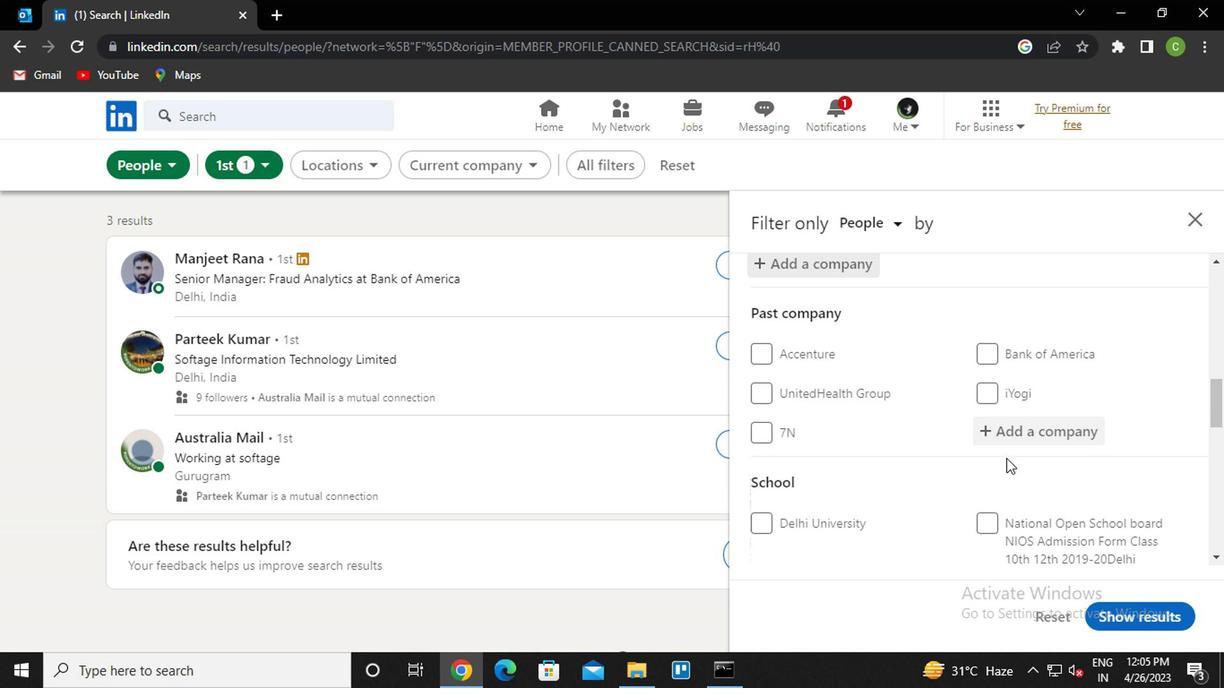 
Action: Mouse moved to (991, 464)
Screenshot: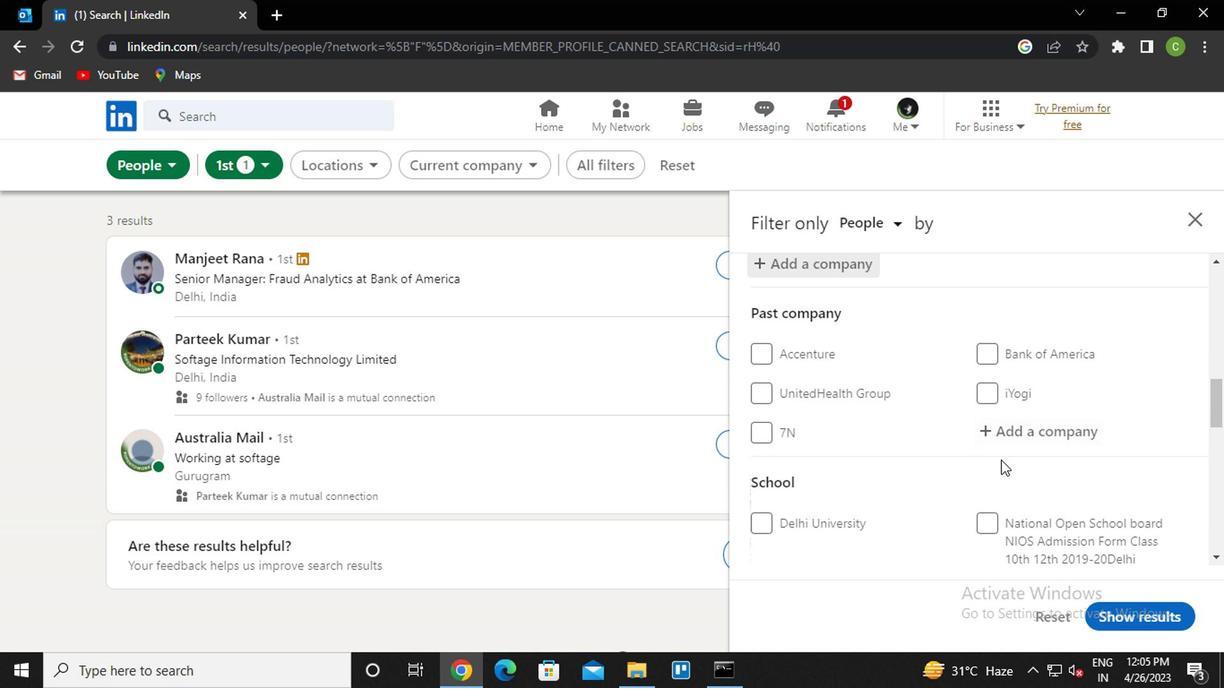 
Action: Mouse scrolled (991, 463) with delta (0, -1)
Screenshot: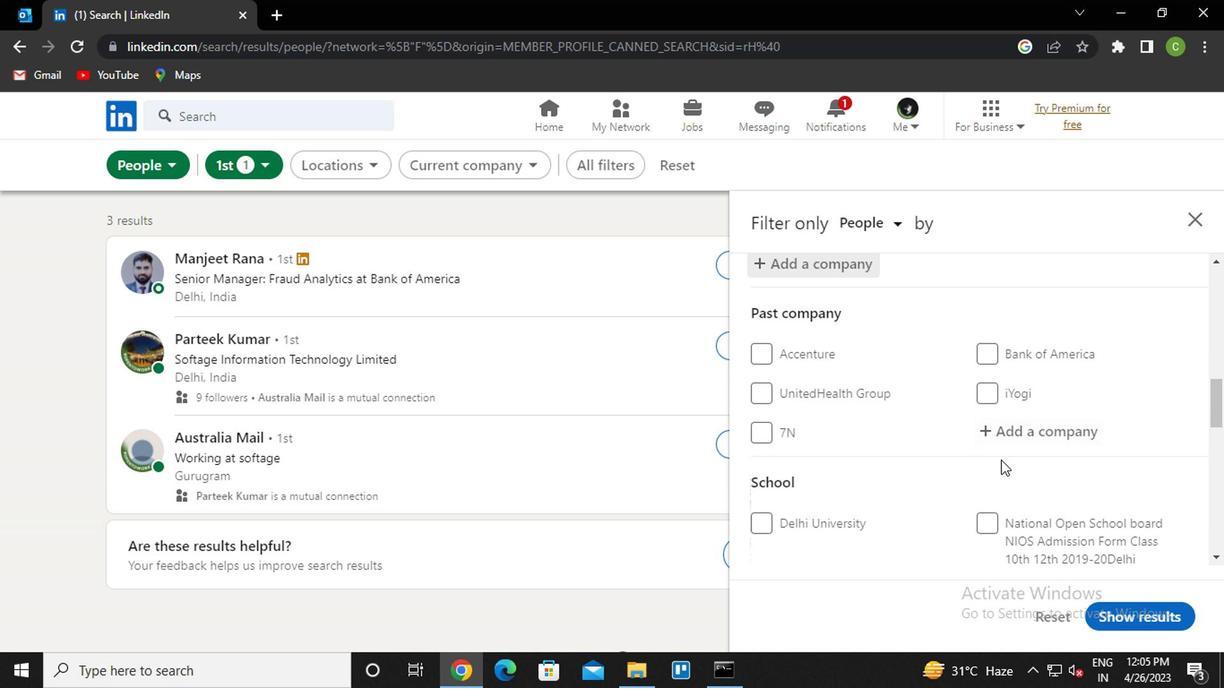 
Action: Mouse moved to (827, 473)
Screenshot: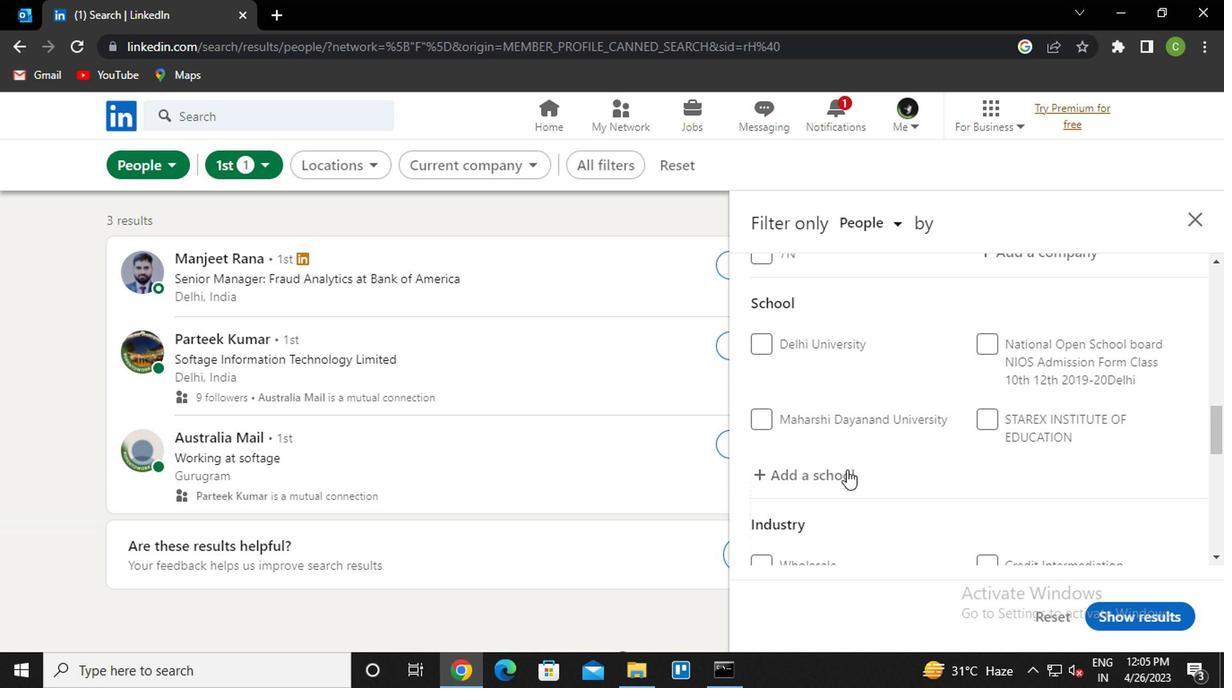 
Action: Mouse pressed left at (827, 473)
Screenshot: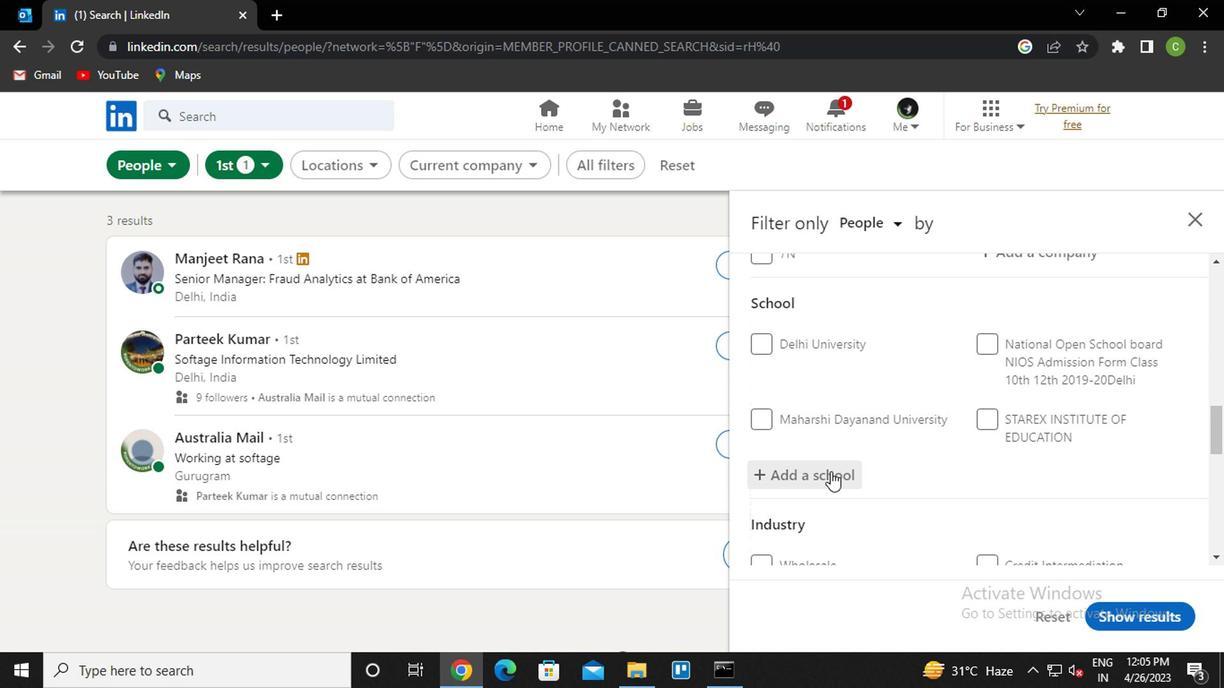 
Action: Key pressed <Key.caps_lock>d<Key.caps_lock>elhi<Key.space><Key.caps_lock>p<Key.caps_lock>ublic<Key.space><Key.down><Key.down><Key.down><Key.down><Key.down><Key.down><Key.down><Key.down><Key.down><Key.down><Key.down><Key.down><Key.down><Key.down><Key.down><Key.down><Key.down><Key.down><Key.down><Key.down><Key.down>school<Key.space>ban<Key.down><Key.enter>
Screenshot: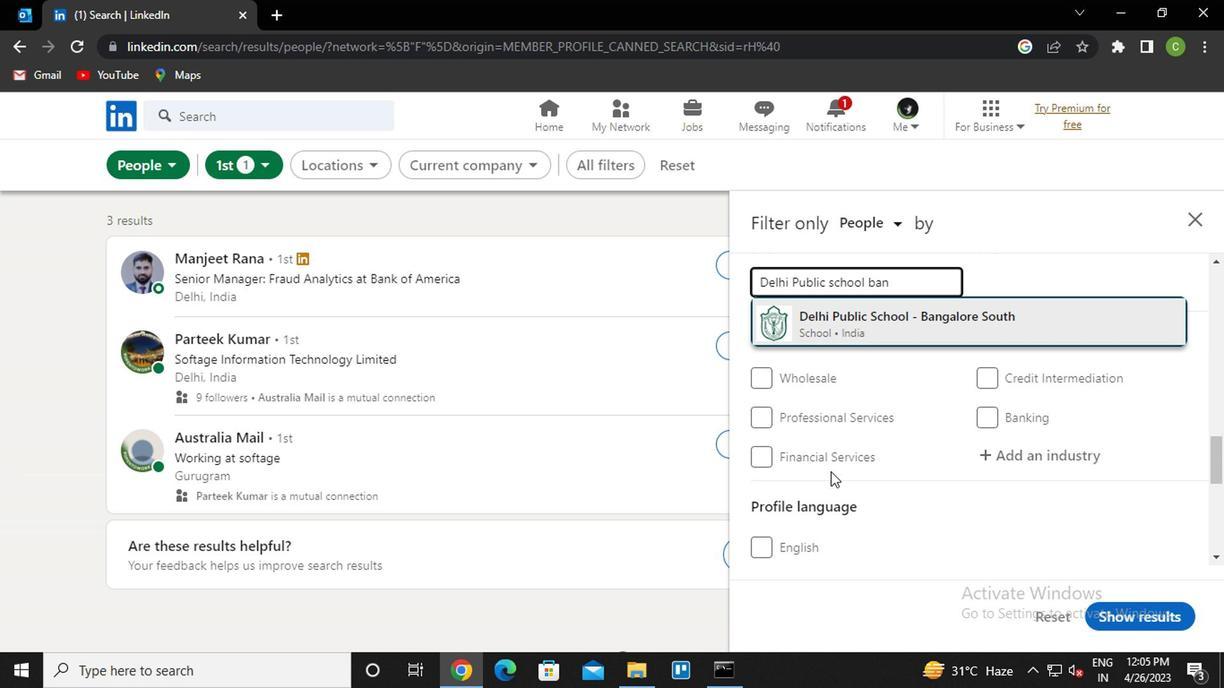 
Action: Mouse moved to (995, 466)
Screenshot: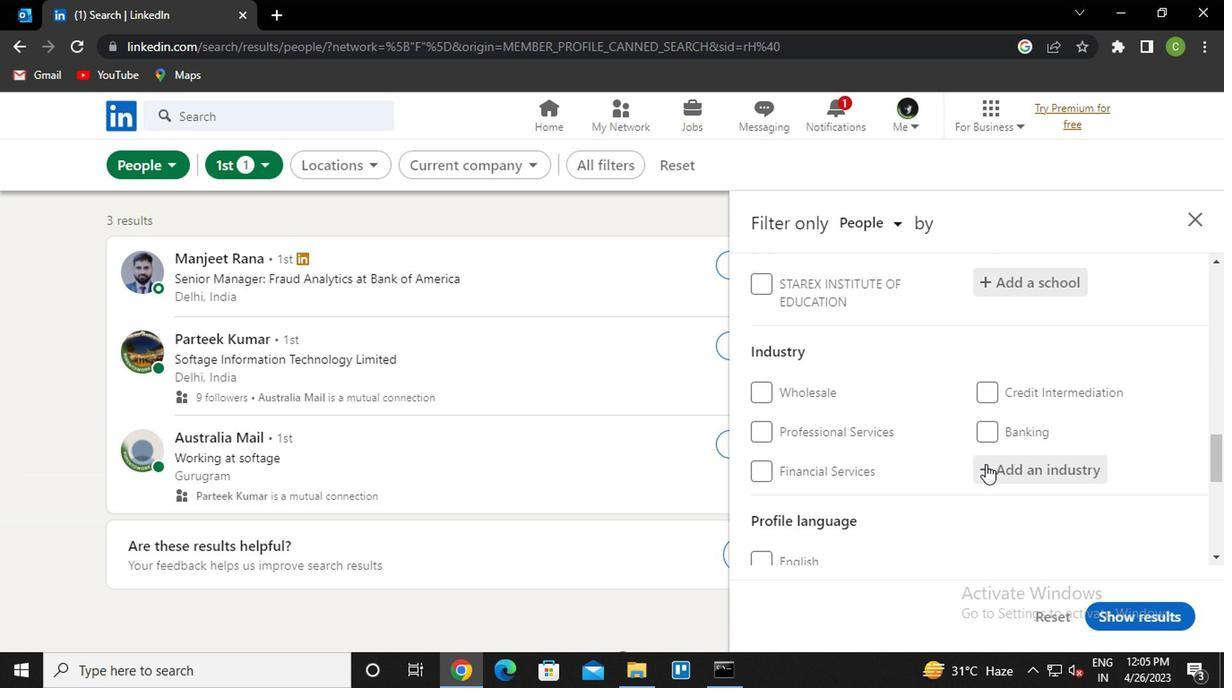 
Action: Mouse pressed left at (995, 466)
Screenshot: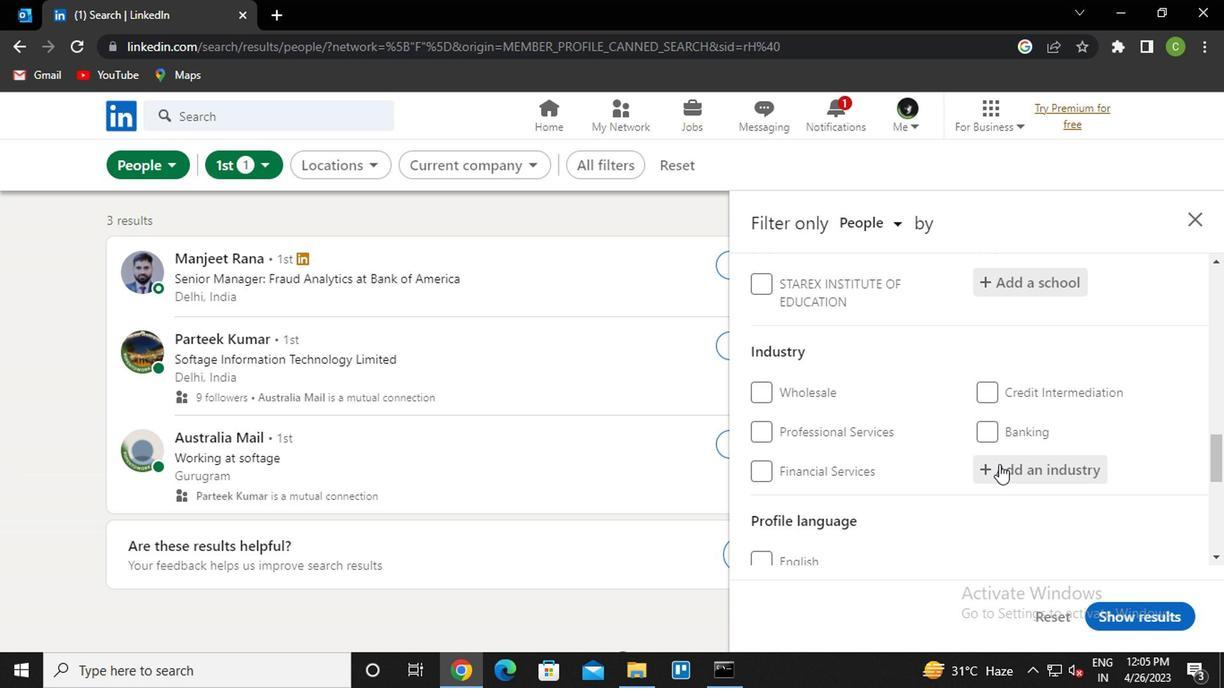 
Action: Mouse moved to (945, 480)
Screenshot: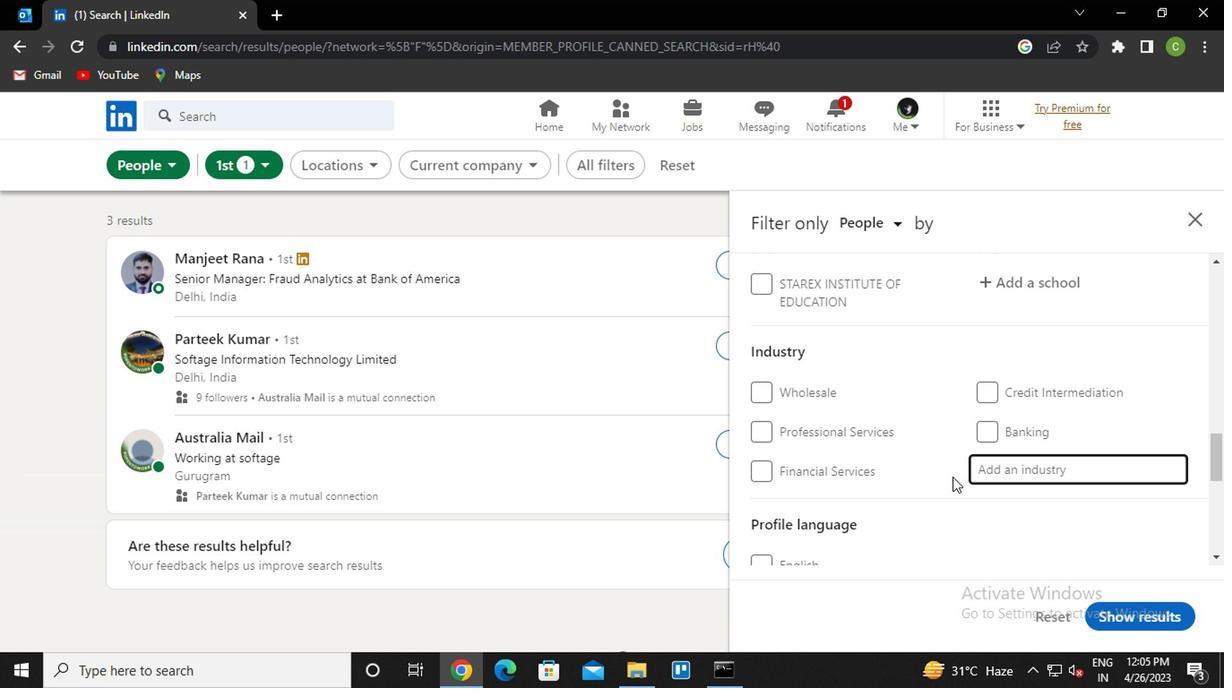 
Action: Key pressed <Key.caps_lock>m<Key.caps_lock>ovies<Key.space>and<Key.down><Key.down><Key.enter>
Screenshot: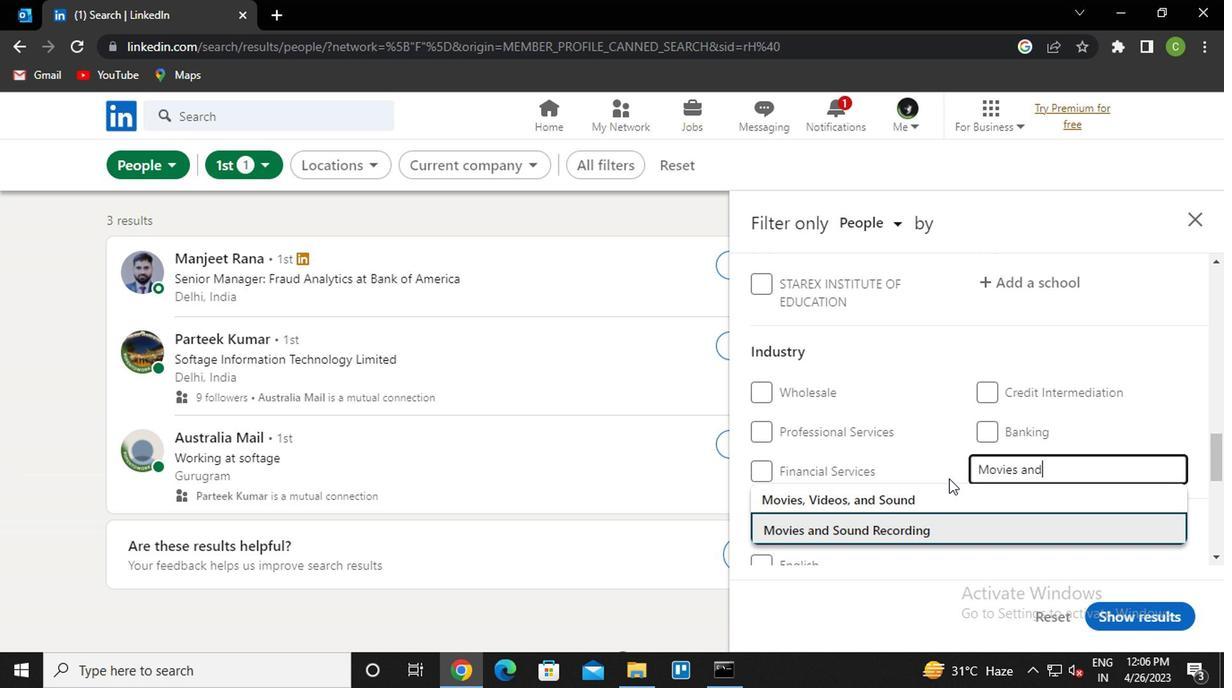 
Action: Mouse moved to (946, 478)
Screenshot: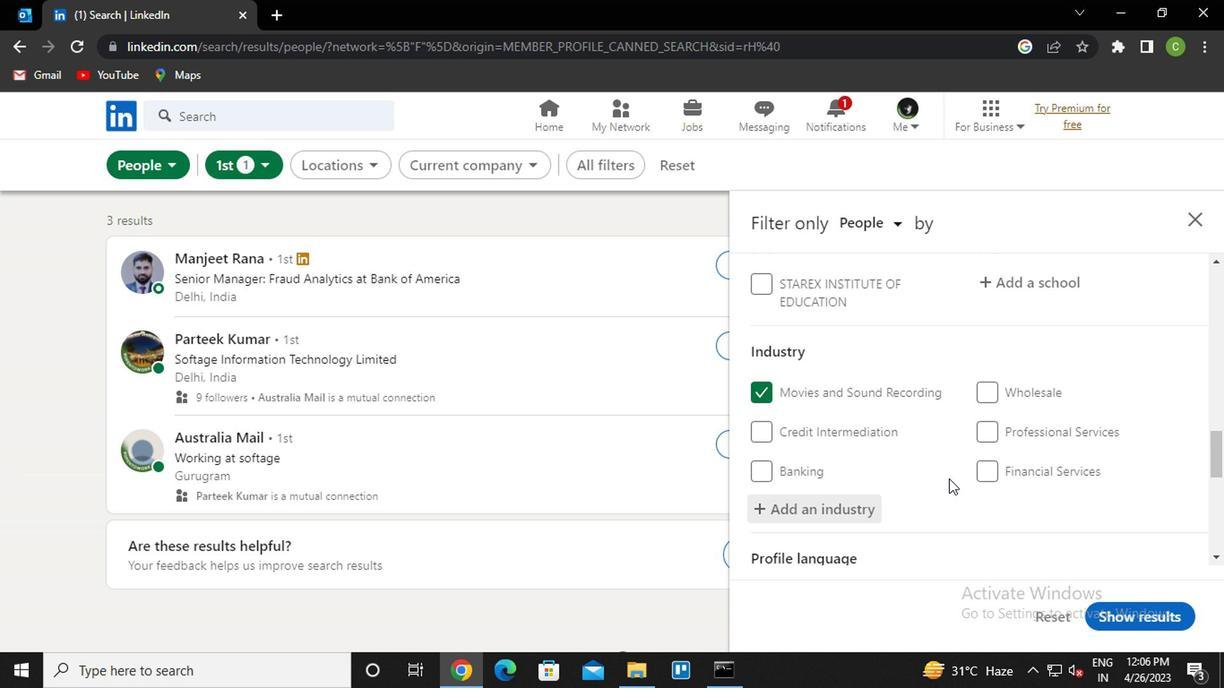 
Action: Mouse scrolled (946, 477) with delta (0, 0)
Screenshot: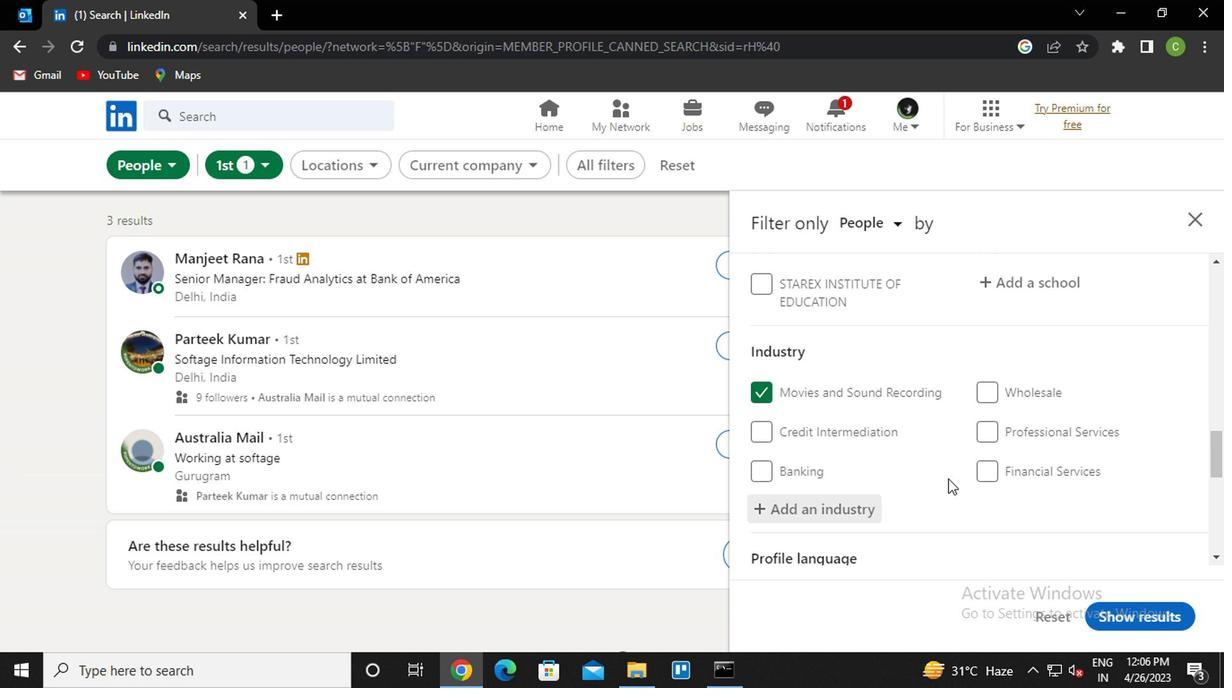 
Action: Mouse moved to (944, 480)
Screenshot: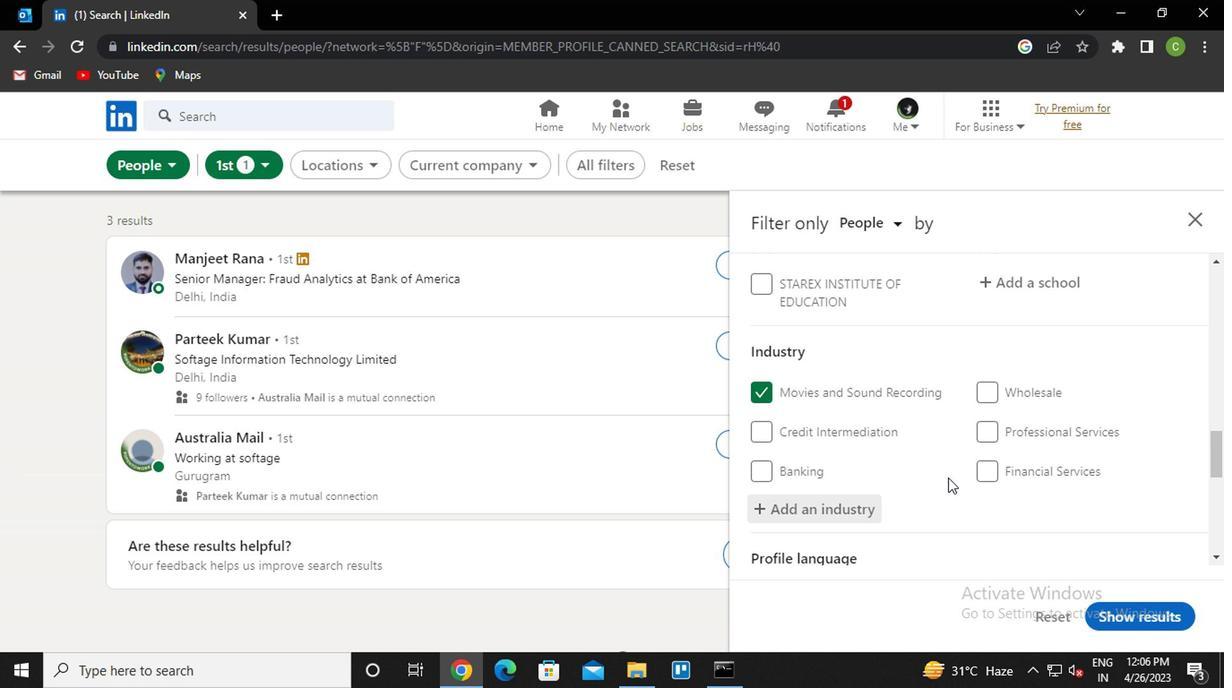 
Action: Mouse scrolled (944, 479) with delta (0, 0)
Screenshot: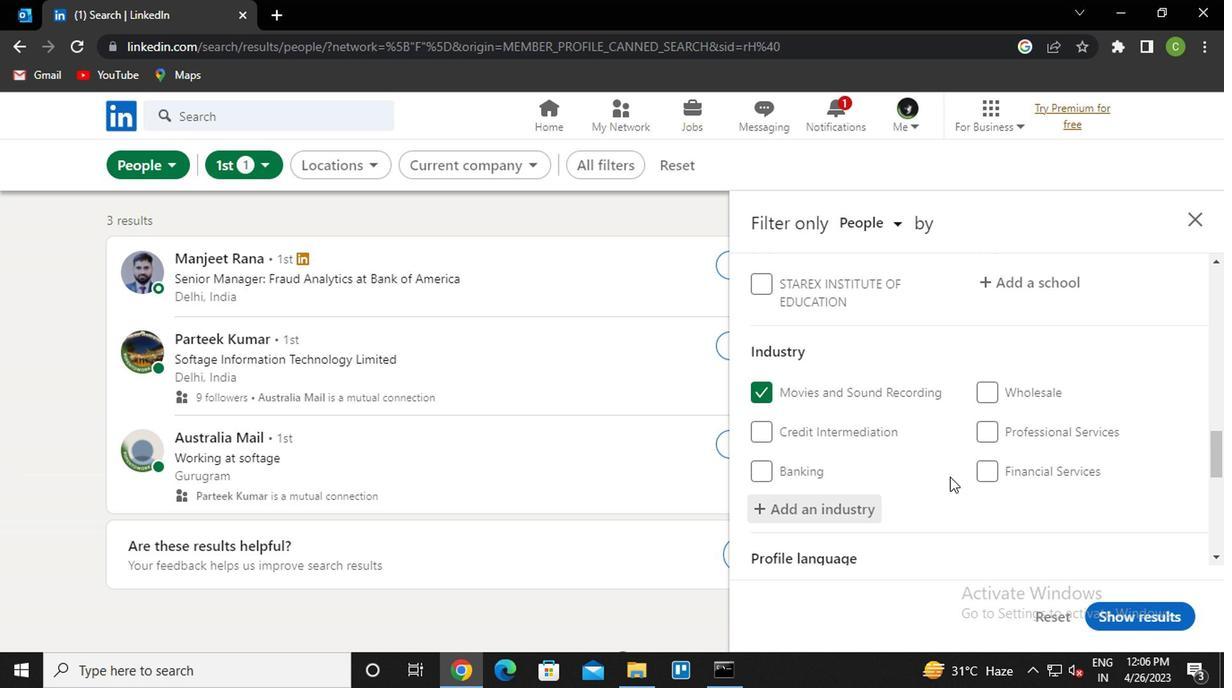 
Action: Mouse moved to (940, 481)
Screenshot: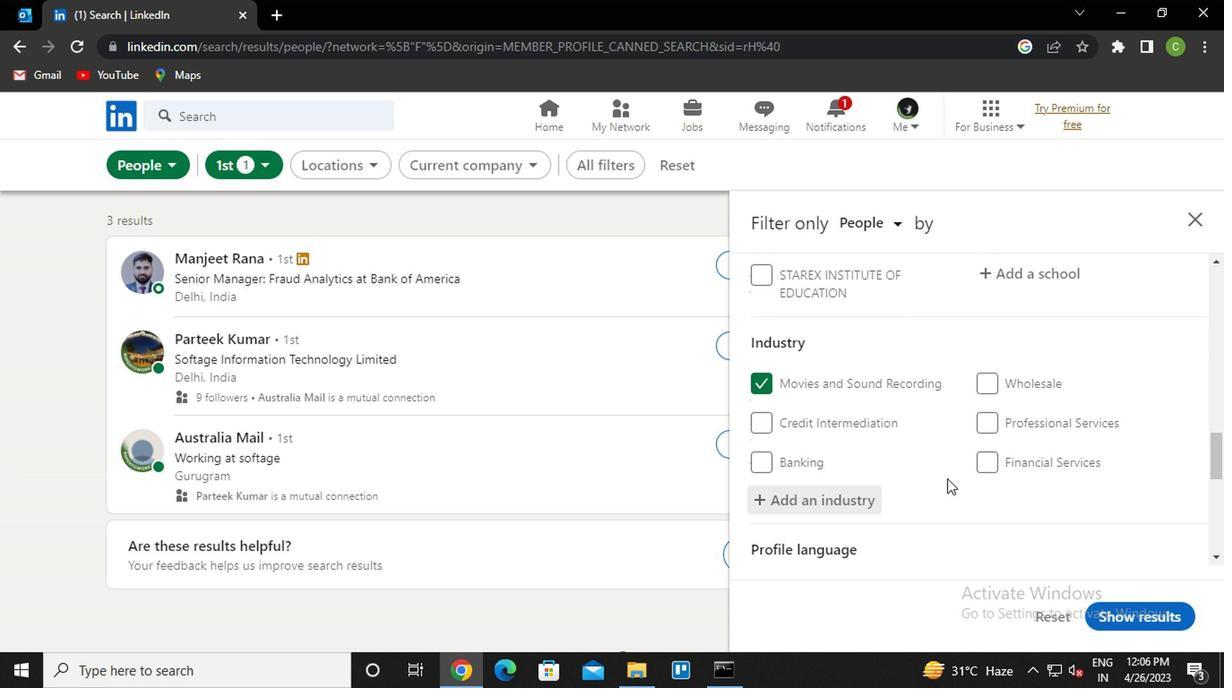 
Action: Mouse scrolled (940, 480) with delta (0, -1)
Screenshot: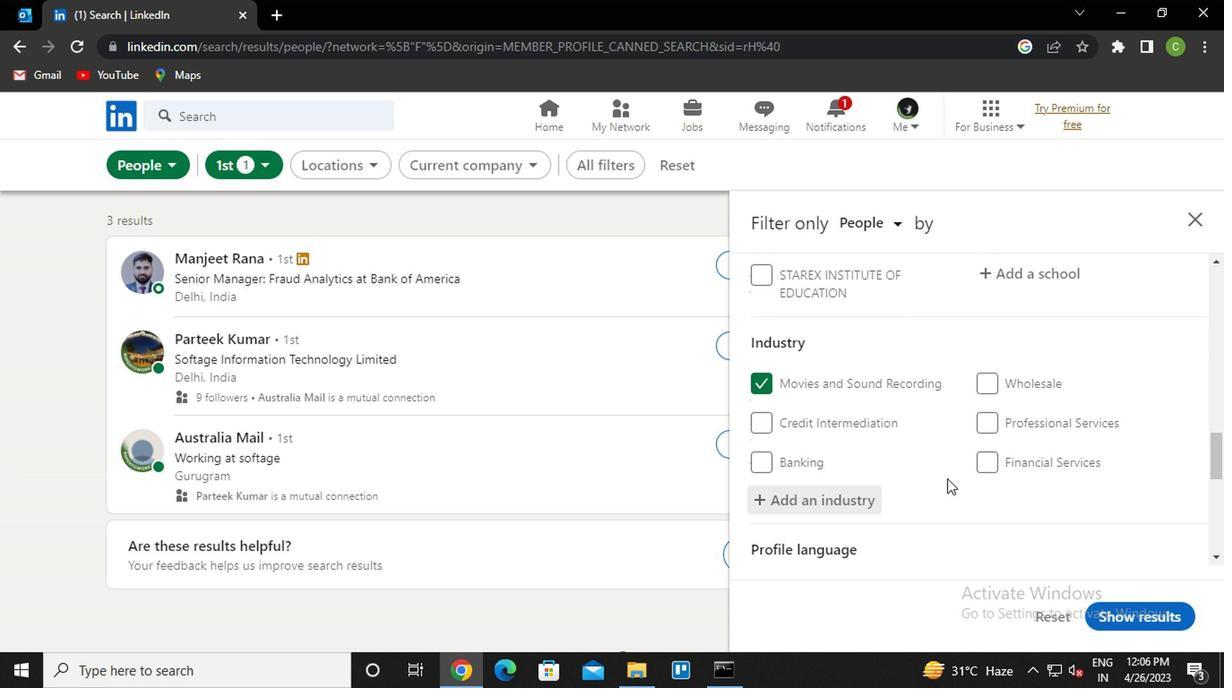 
Action: Mouse moved to (907, 445)
Screenshot: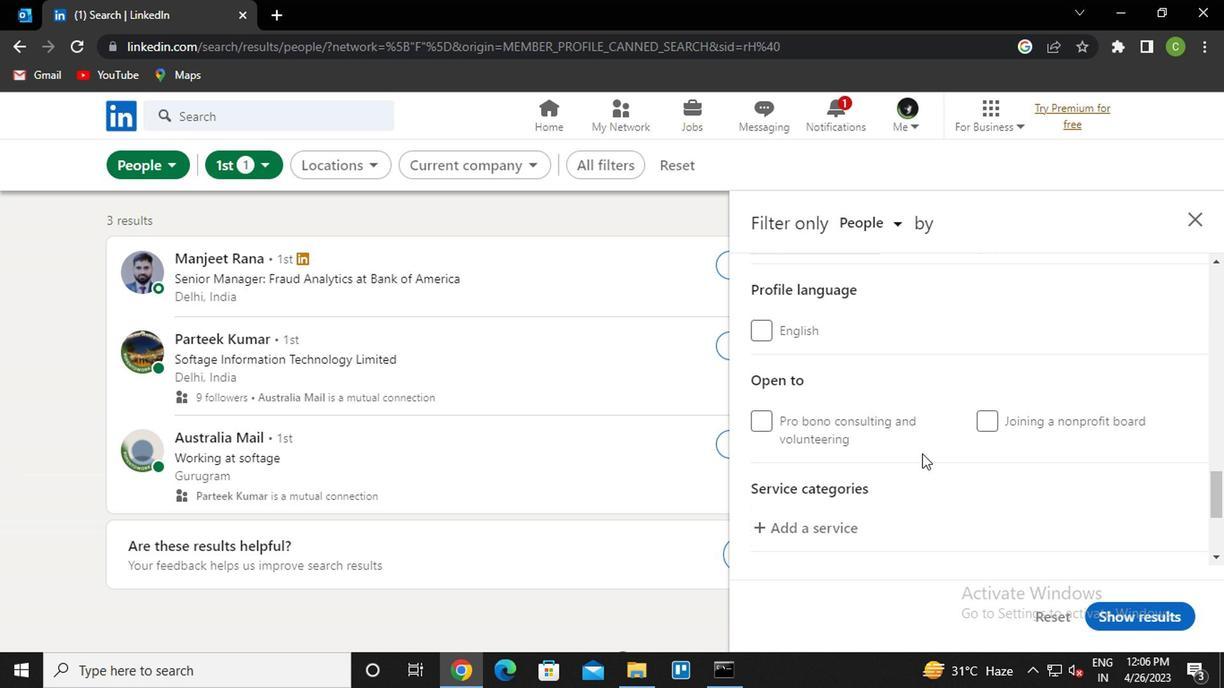 
Action: Mouse scrolled (907, 444) with delta (0, 0)
Screenshot: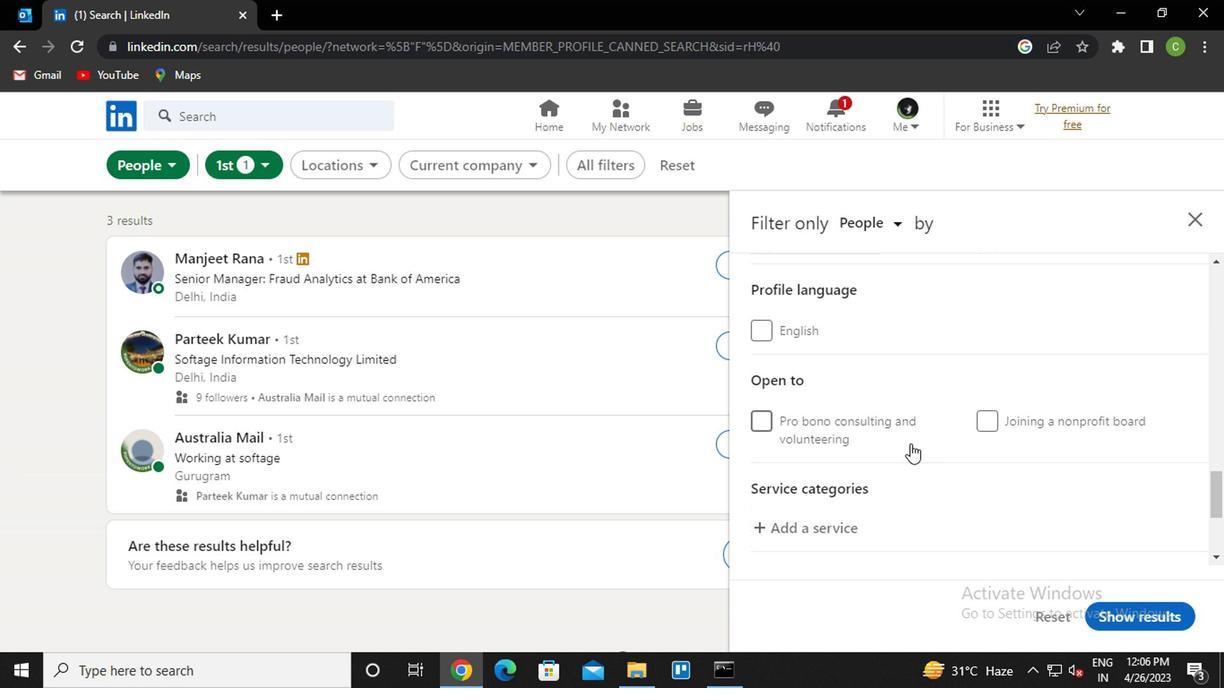 
Action: Mouse moved to (803, 449)
Screenshot: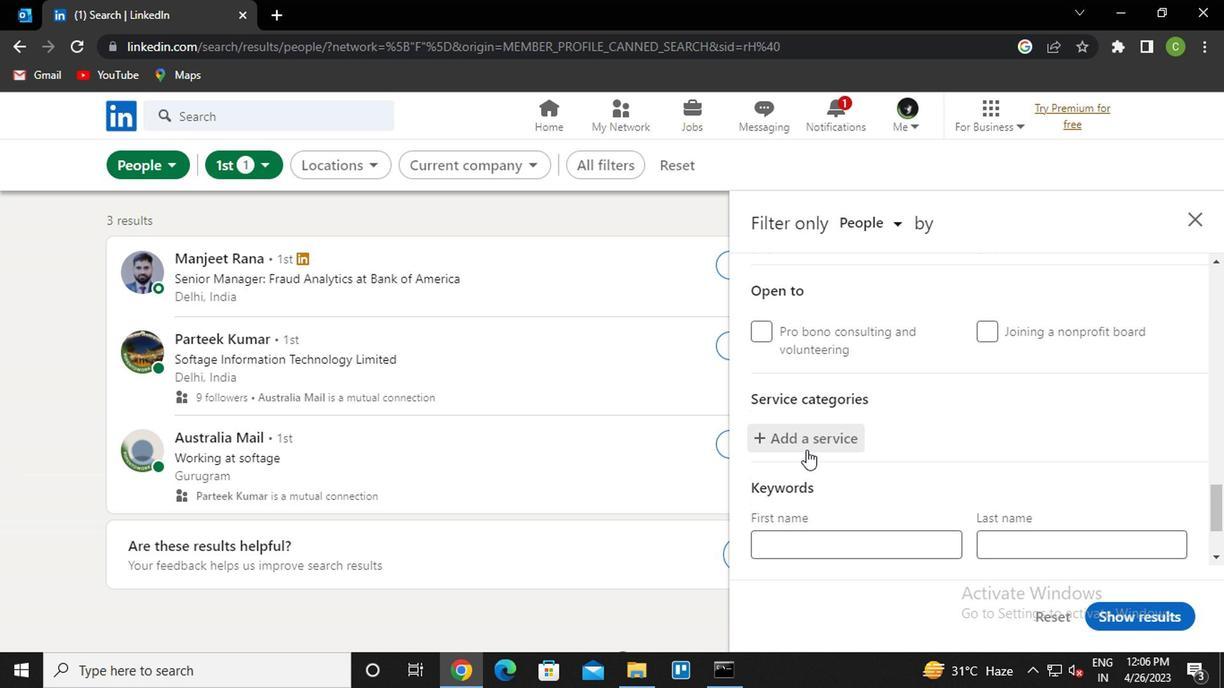 
Action: Mouse pressed left at (803, 449)
Screenshot: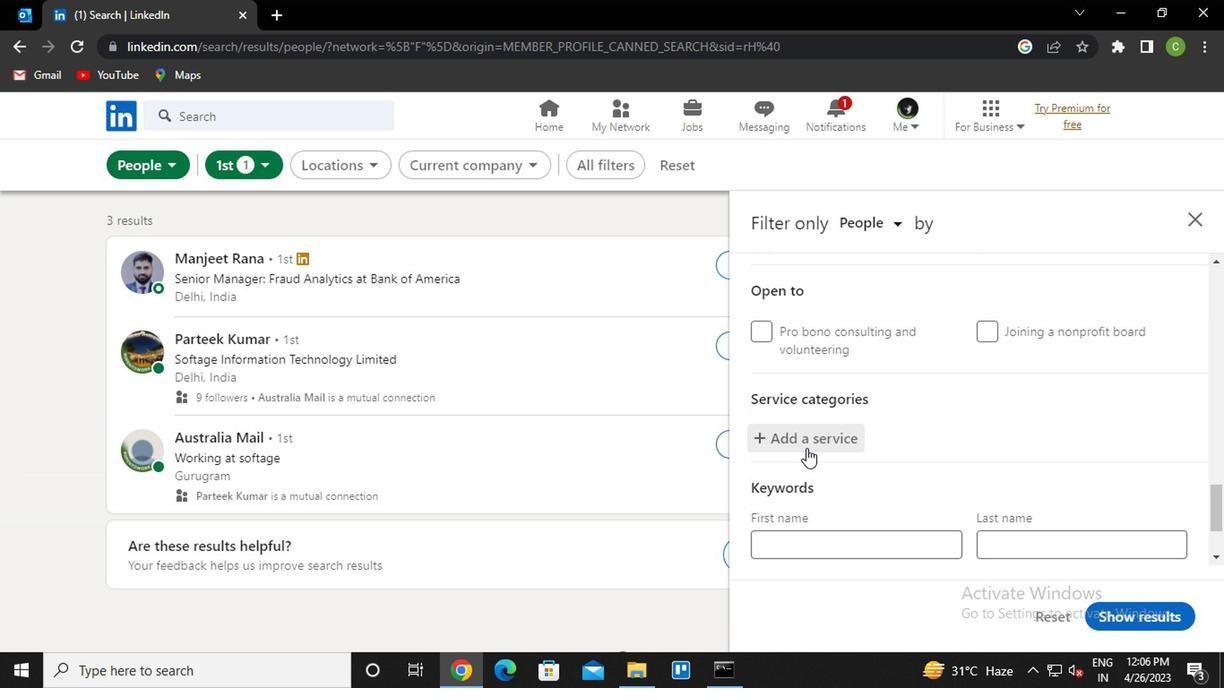 
Action: Key pressed <Key.caps_lock>t<Key.caps_lock>eleco<Key.down><Key.enter>
Screenshot: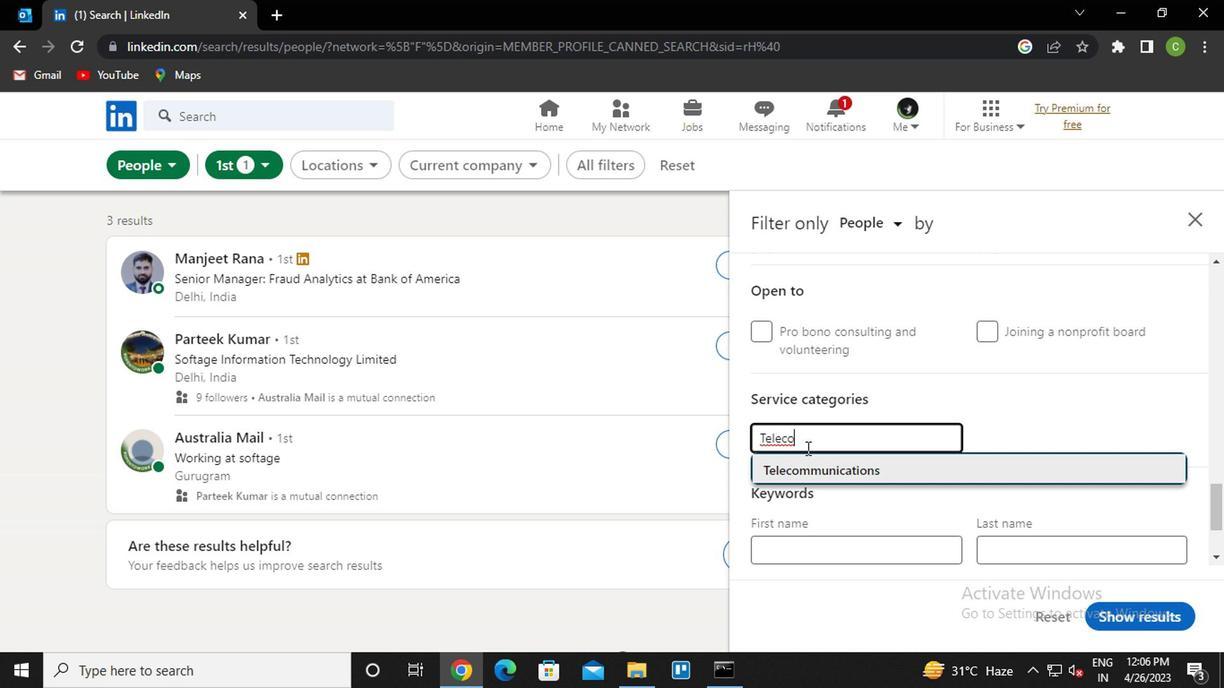 
Action: Mouse moved to (803, 449)
Screenshot: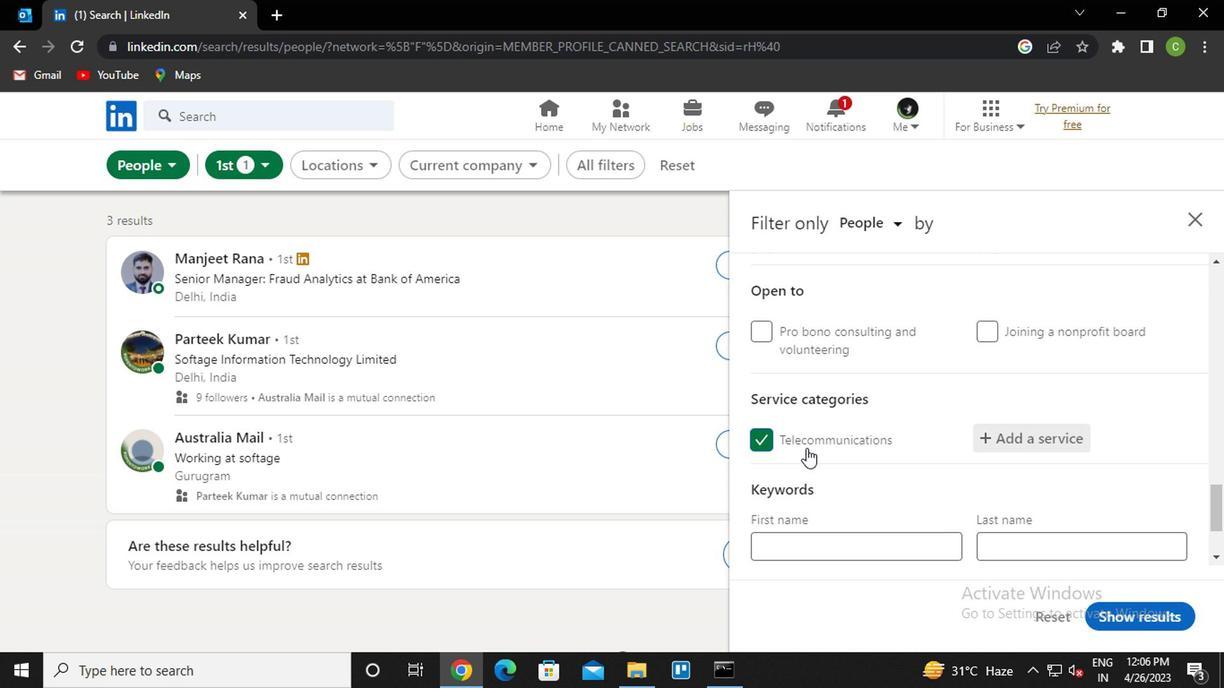 
Action: Mouse scrolled (803, 447) with delta (0, -1)
Screenshot: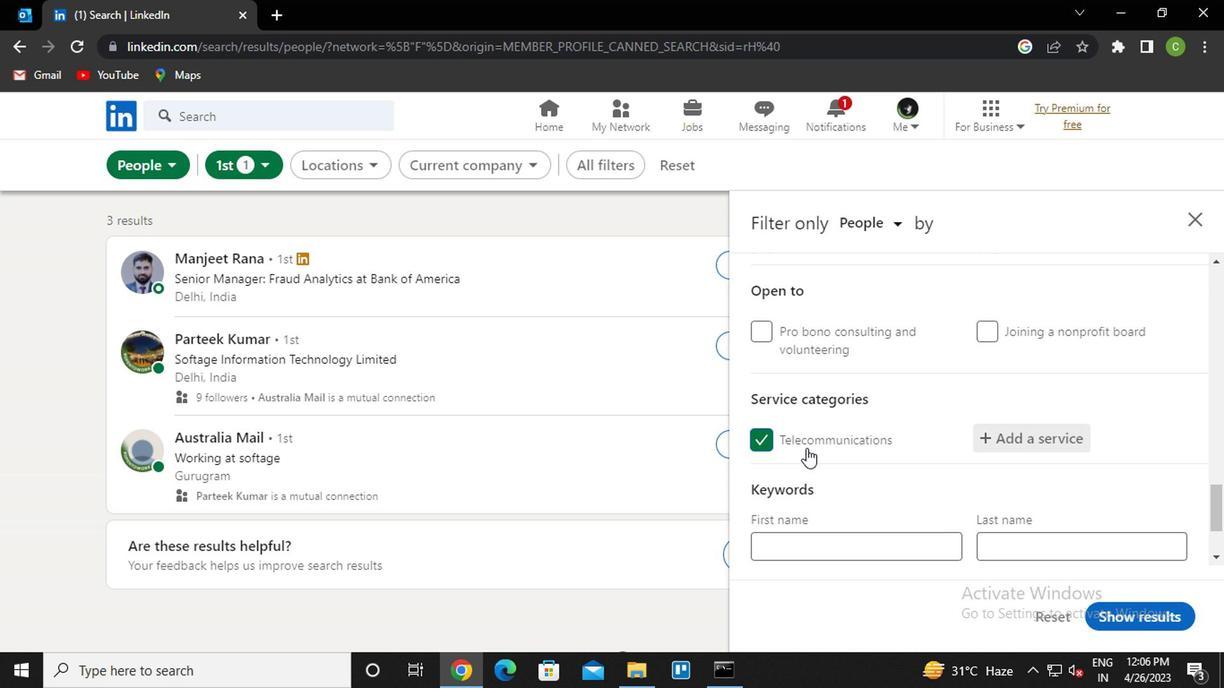 
Action: Mouse scrolled (803, 447) with delta (0, -1)
Screenshot: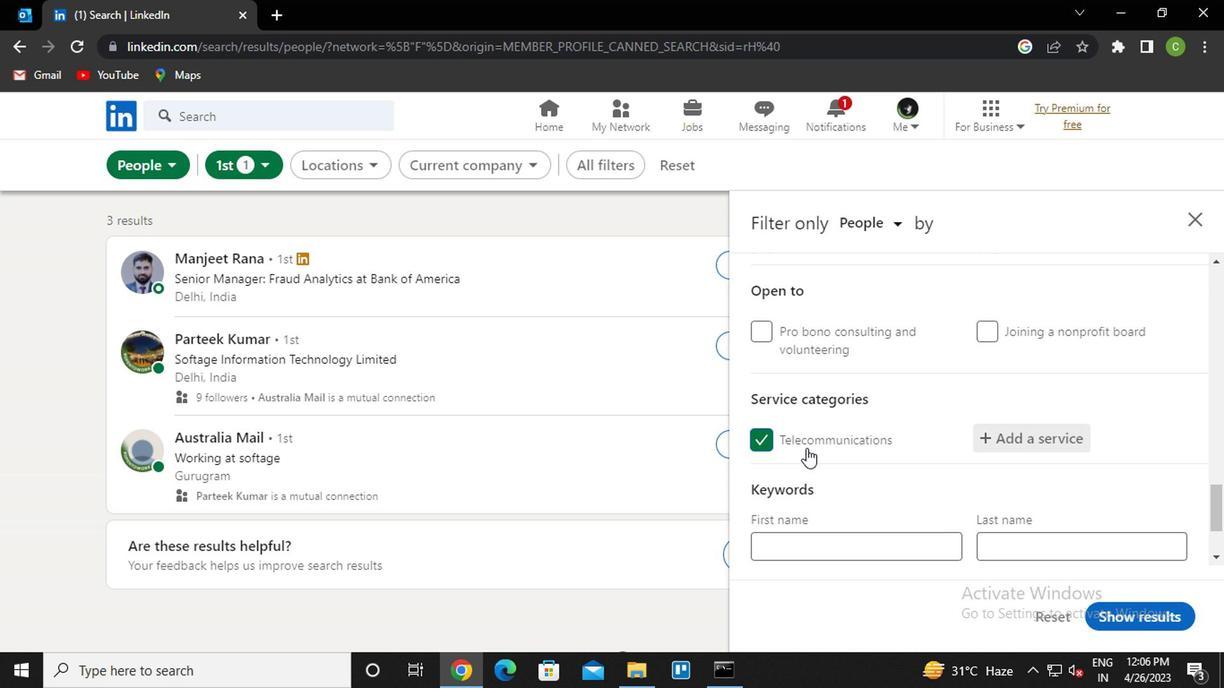 
Action: Mouse moved to (849, 482)
Screenshot: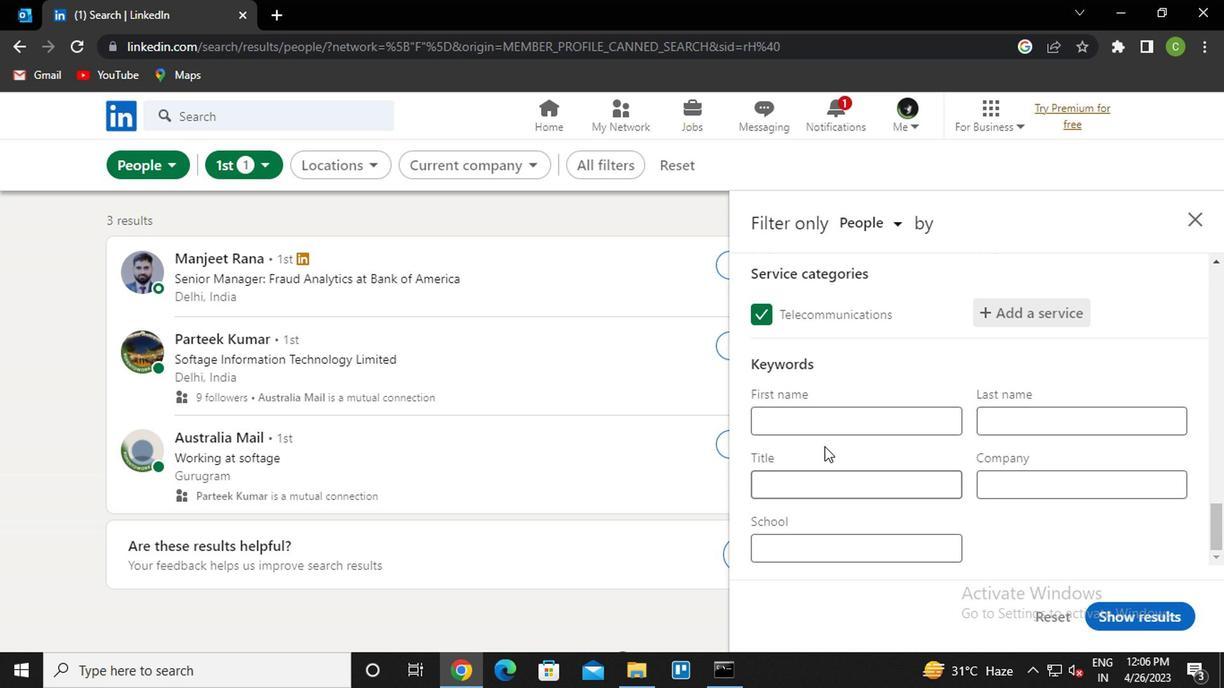 
Action: Mouse pressed left at (849, 482)
Screenshot: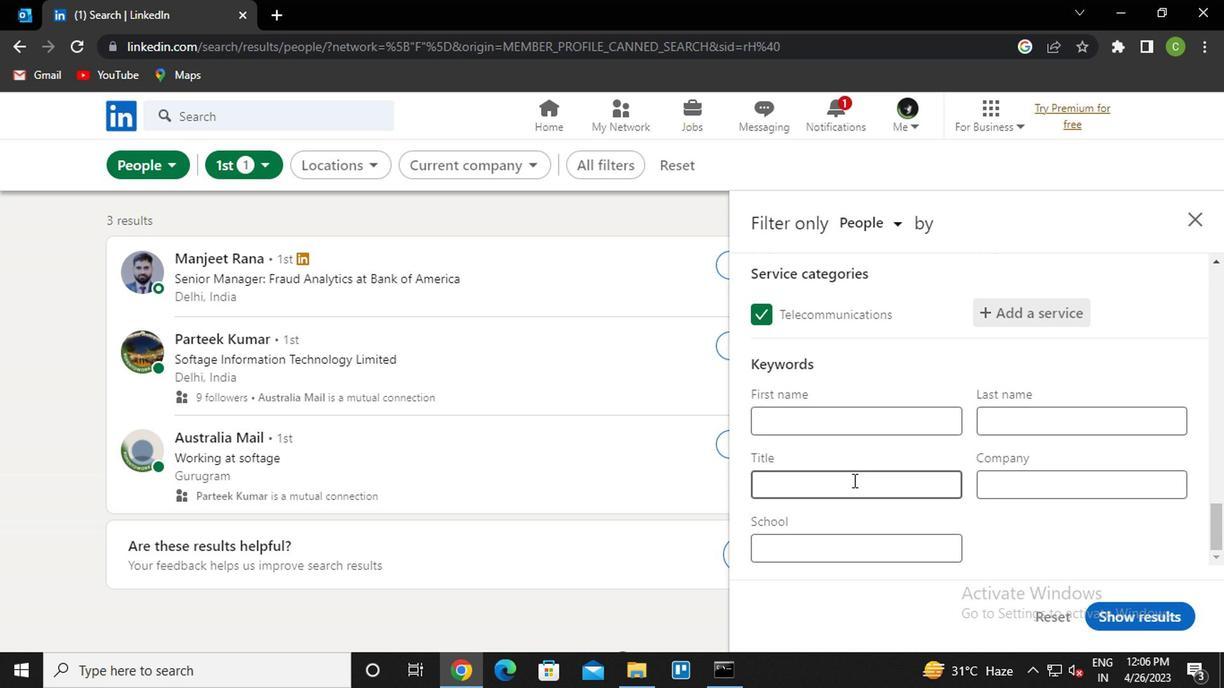 
Action: Key pressed <Key.caps_lock>c<Key.caps_lock>all<Key.space><Key.caps_lock>c<Key.caps_lock>entre<Key.space><Key.caps_lock>r<Key.caps_lock>Epresena<Key.backspace>tatives
Screenshot: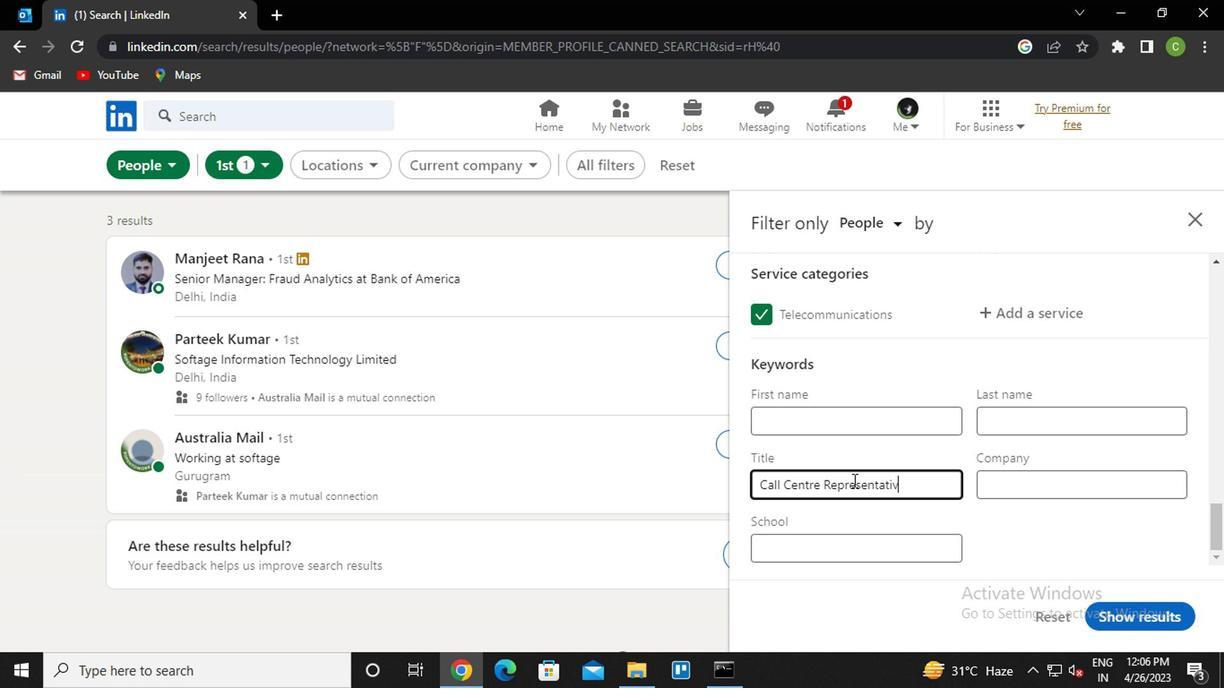 
Action: Mouse scrolled (849, 482) with delta (0, 0)
Screenshot: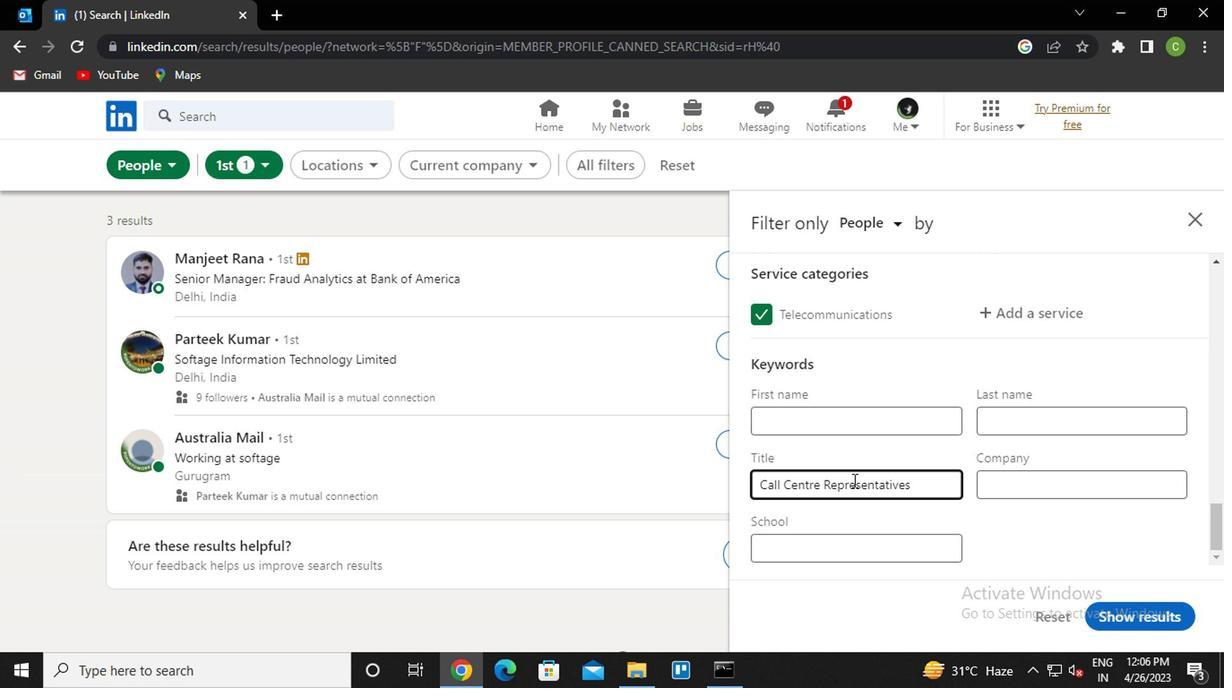 
Action: Mouse moved to (760, 409)
Screenshot: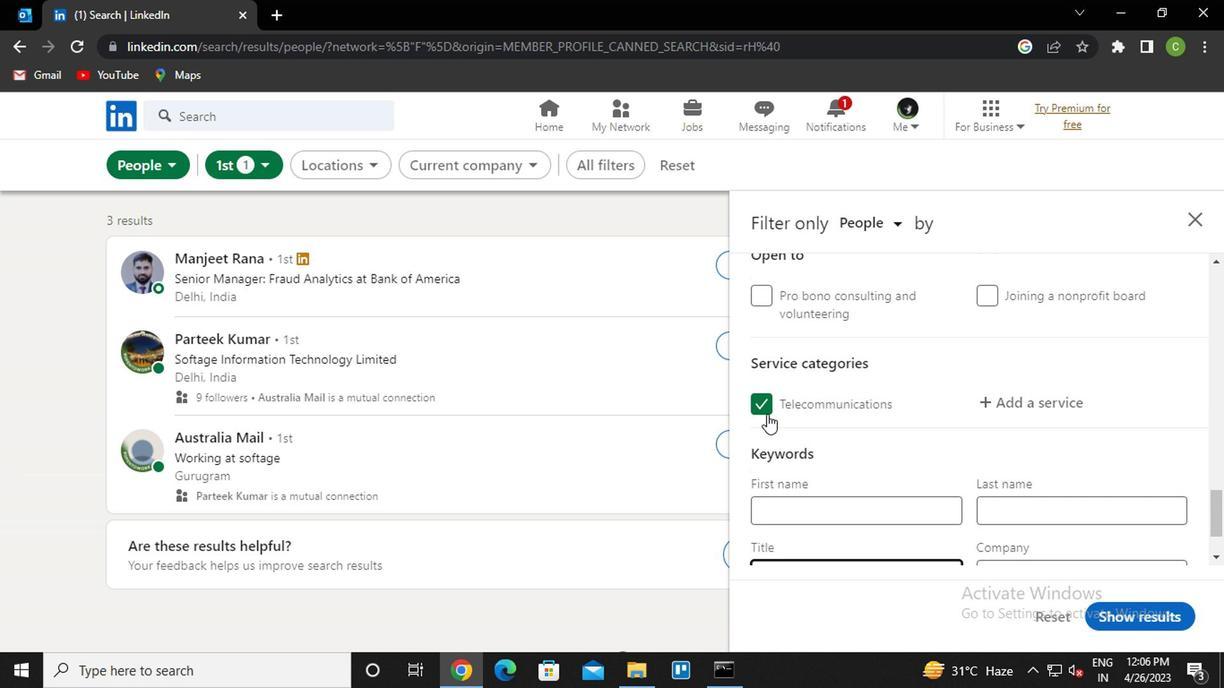 
Action: Mouse pressed left at (760, 409)
Screenshot: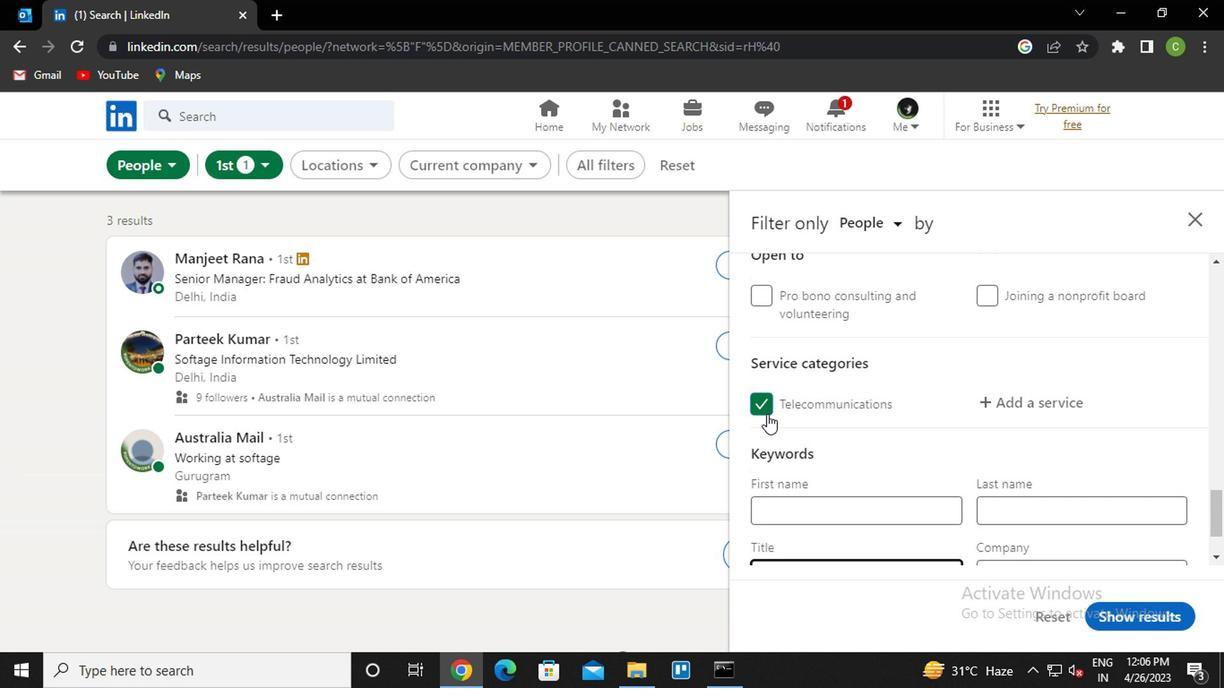 
Action: Mouse moved to (1037, 408)
Screenshot: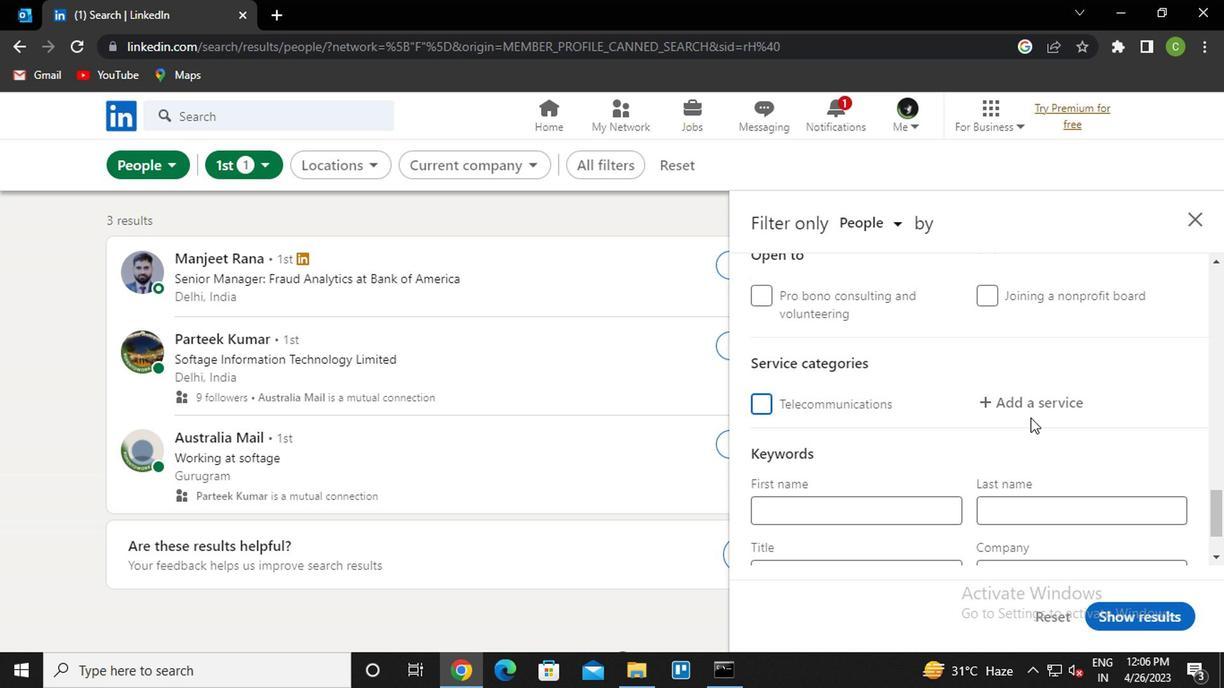 
Action: Mouse pressed left at (1037, 408)
Screenshot: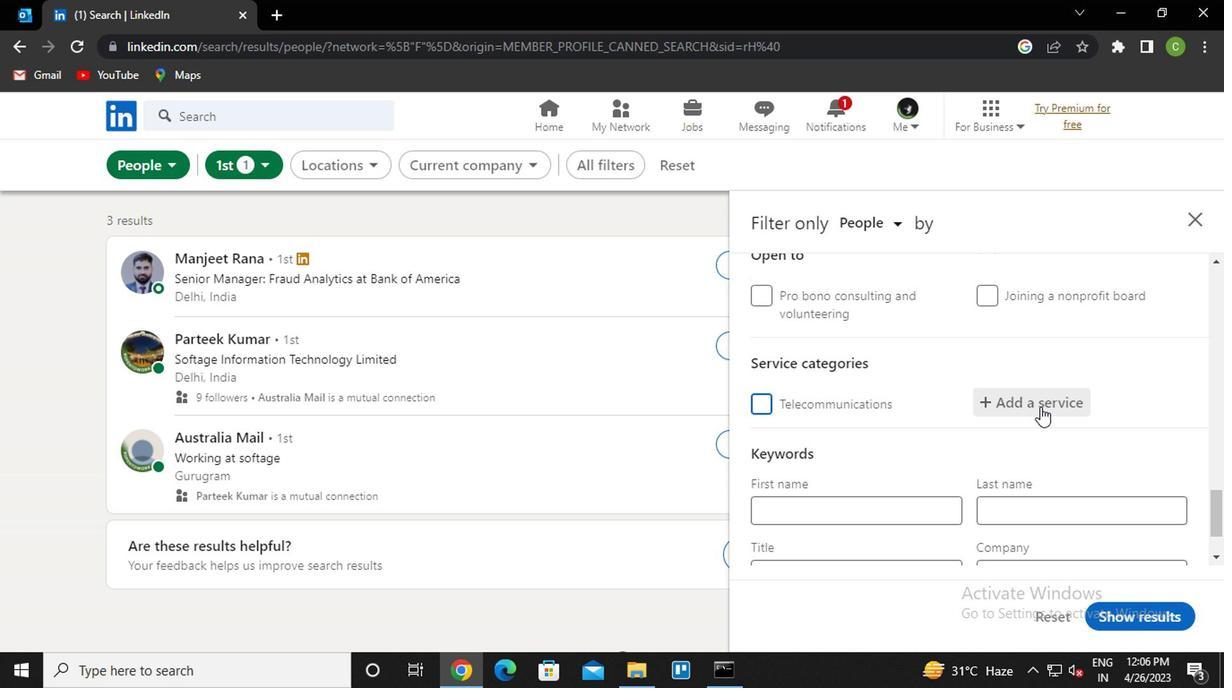 
Action: Key pressed <Key.caps_lock>s<Key.caps_lock>upport<Key.space>technical
Screenshot: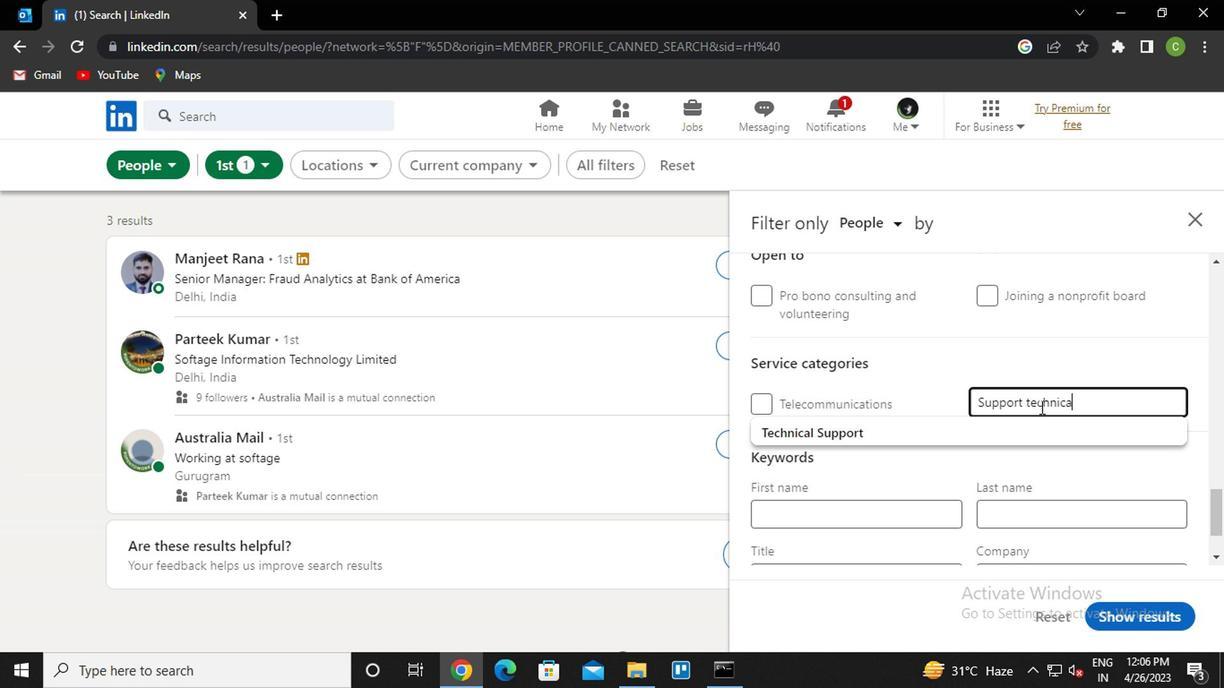 
Action: Mouse moved to (1040, 440)
Screenshot: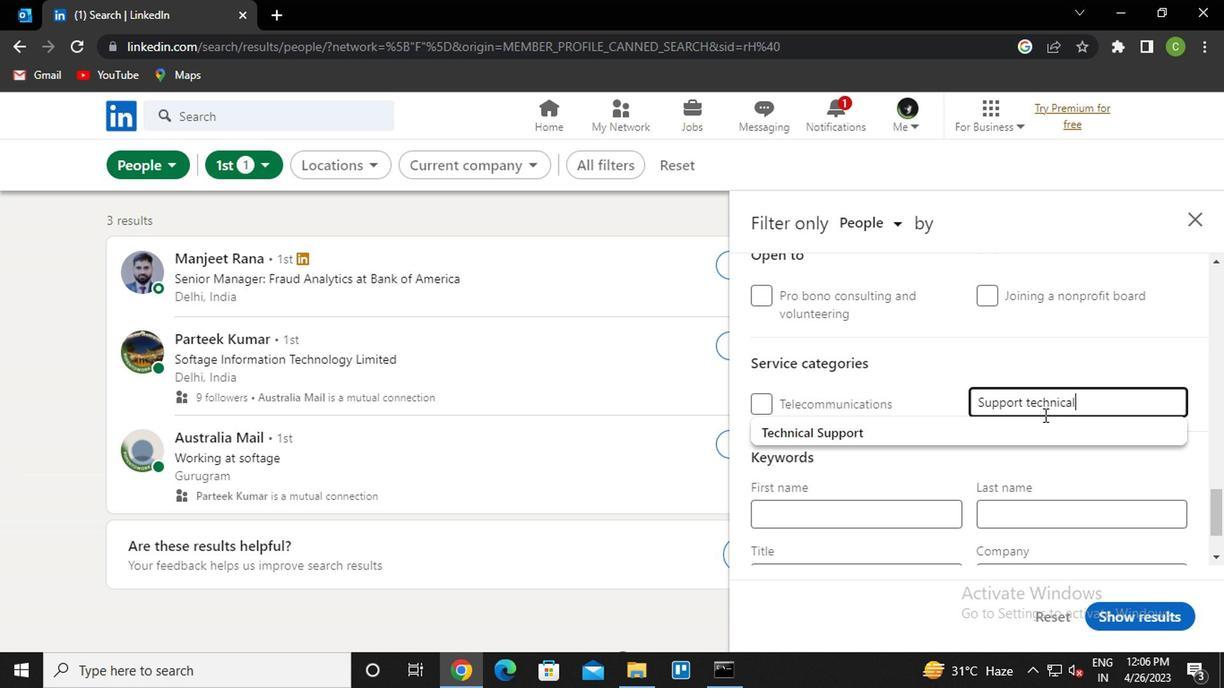 
Action: Mouse pressed left at (1040, 440)
Screenshot: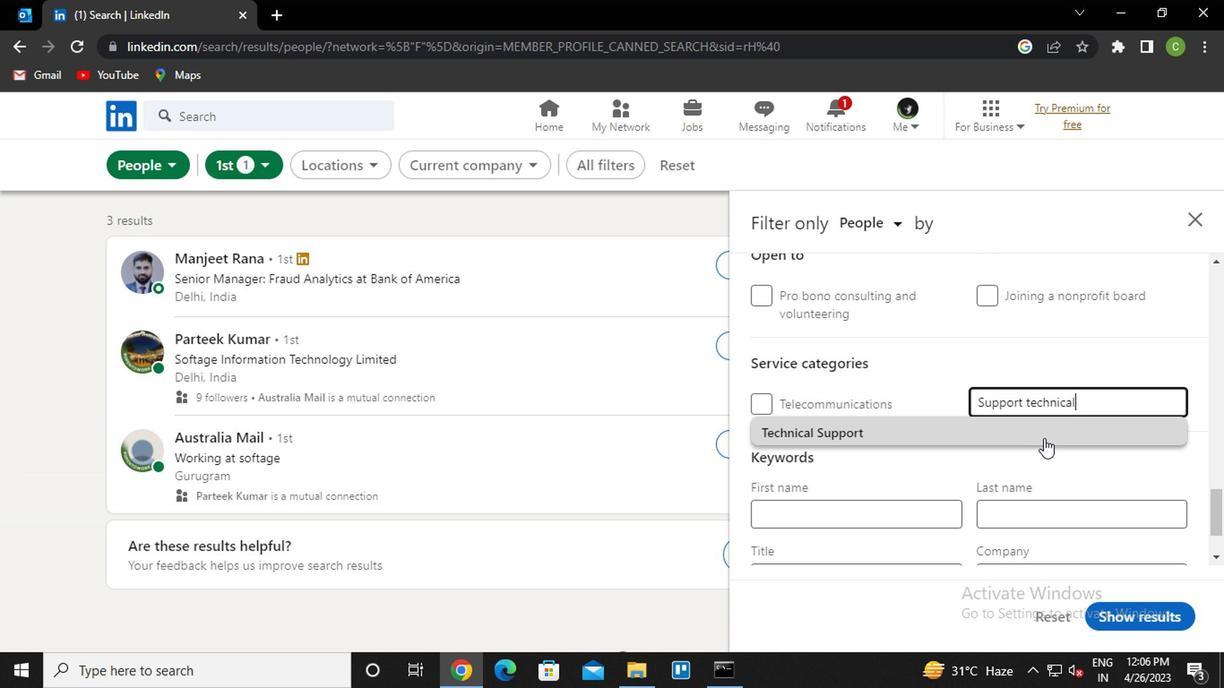 
Action: Mouse moved to (1142, 628)
Screenshot: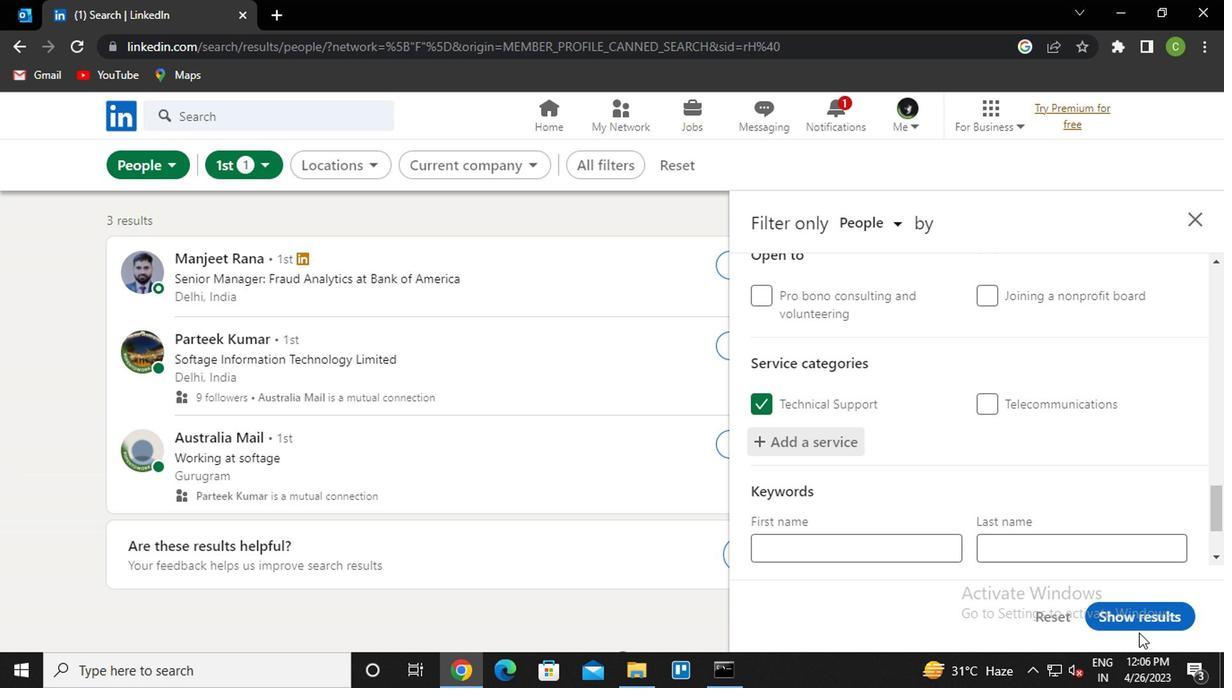 
Action: Mouse pressed left at (1142, 628)
Screenshot: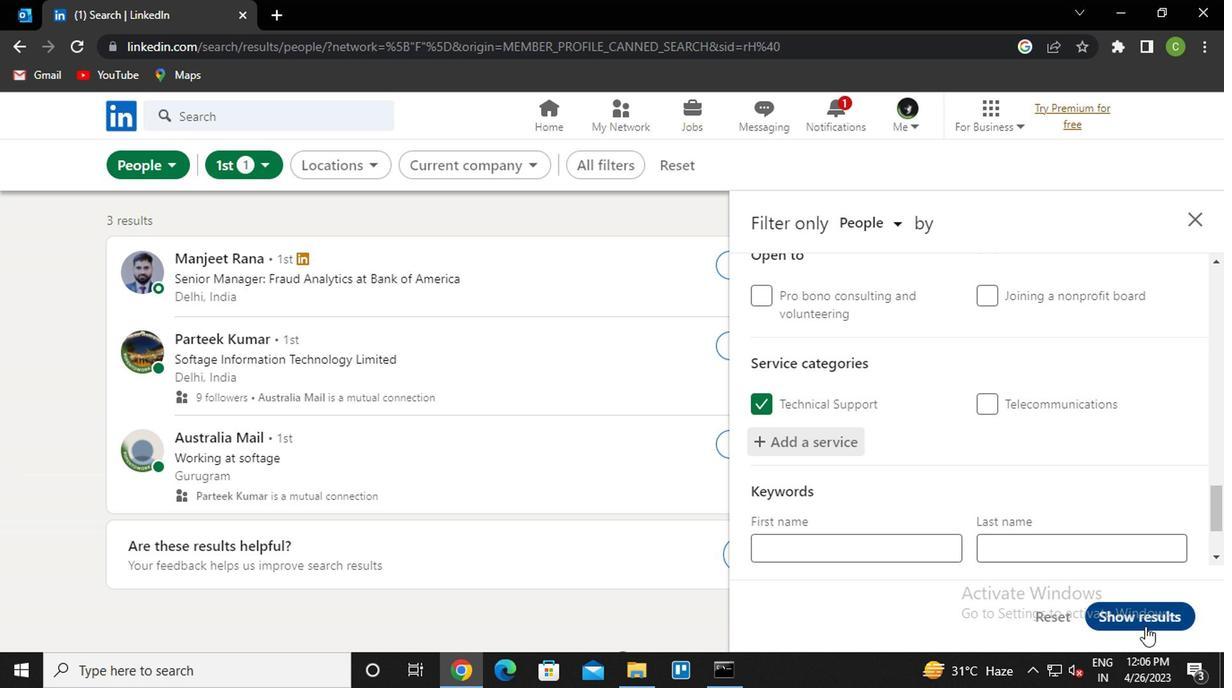 
Action: Mouse moved to (587, 457)
Screenshot: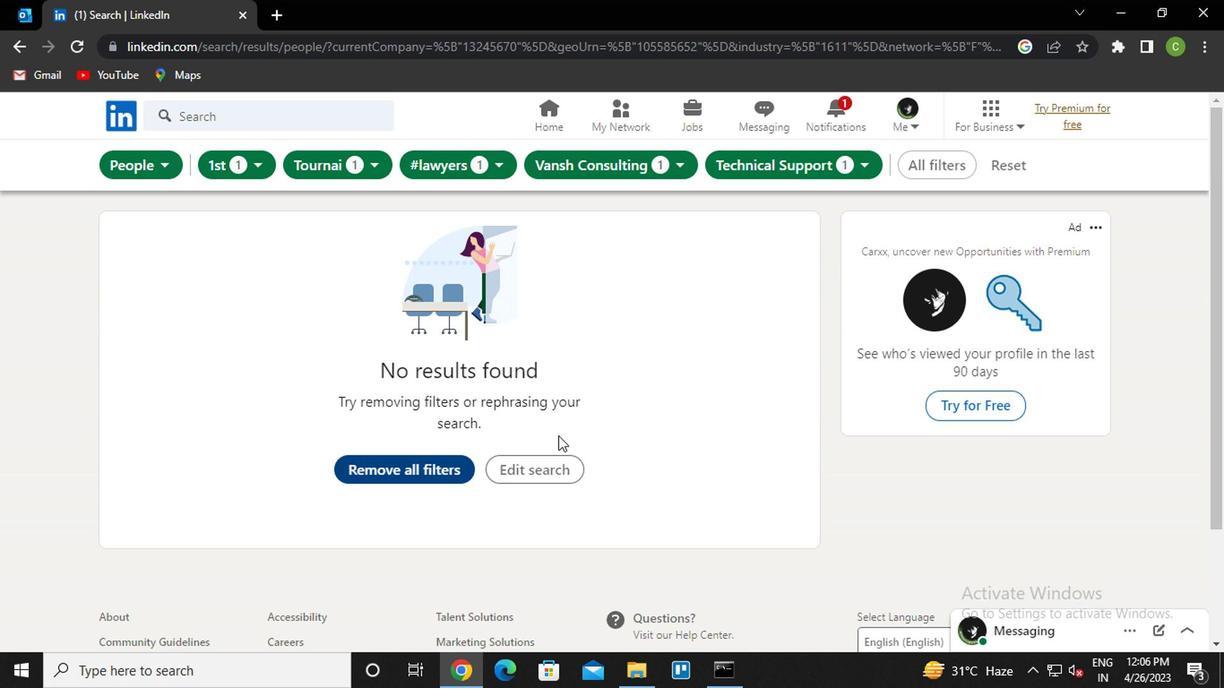 
